 Task: Create a Board called Board0000000037 in Workspace WS0000000013 in Trello with Visibility as Workspace. Create a Board called Board0000000038 in Workspace WS0000000013 in Trello with Visibility as Private. Create a Board called Board0000000039 in Workspace WS0000000013 in Trello with Visibility as Public. Create Card Card0000000145 in Board Board0000000037 in Workspace WS0000000013 in Trello. Create Card Card0000000146 in Board Board0000000037 in Workspace WS0000000013 in Trello
Action: Mouse moved to (596, 63)
Screenshot: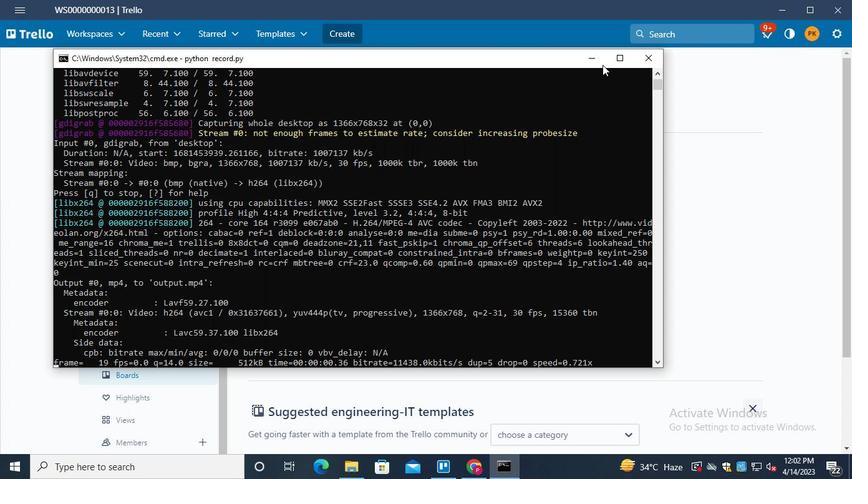 
Action: Mouse pressed left at (596, 63)
Screenshot: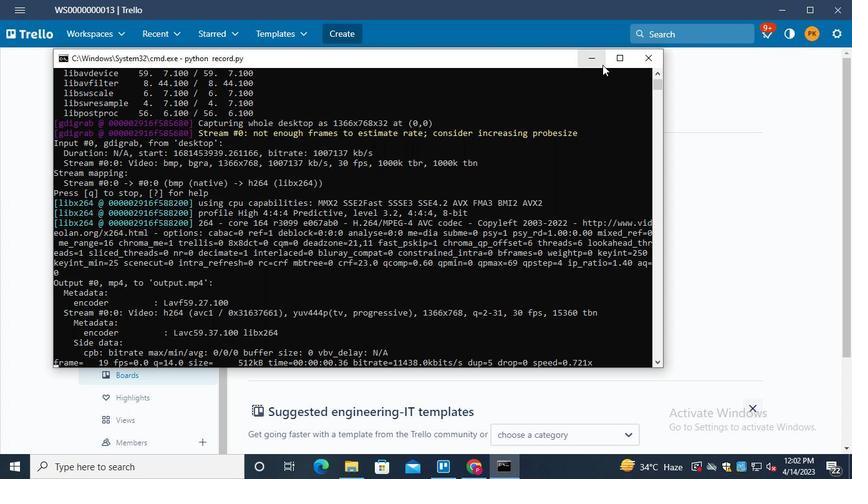 
Action: Mouse moved to (337, 38)
Screenshot: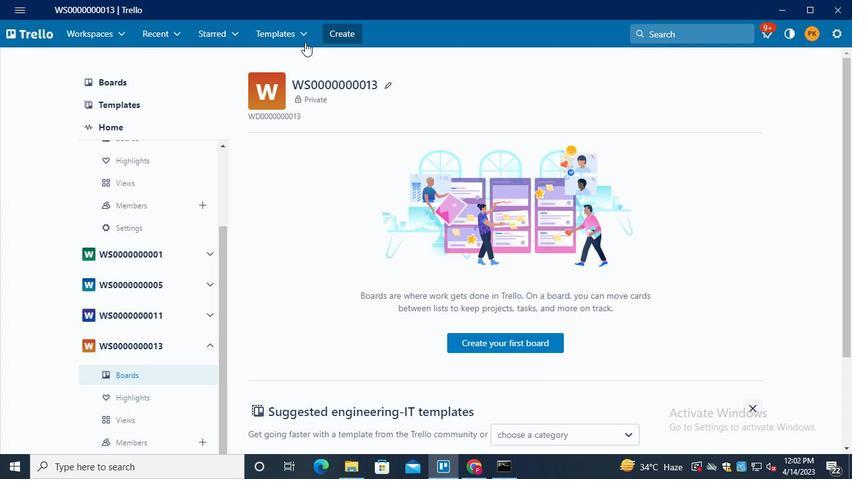 
Action: Mouse pressed left at (337, 38)
Screenshot: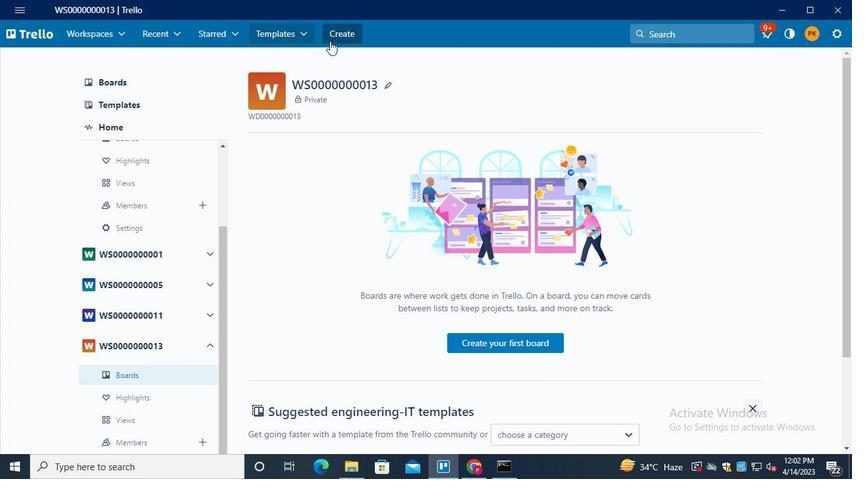 
Action: Mouse moved to (344, 81)
Screenshot: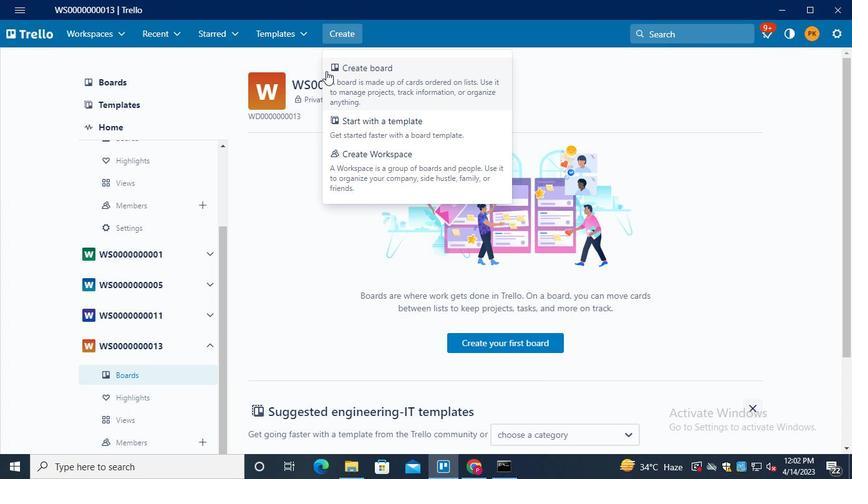 
Action: Mouse pressed left at (344, 81)
Screenshot: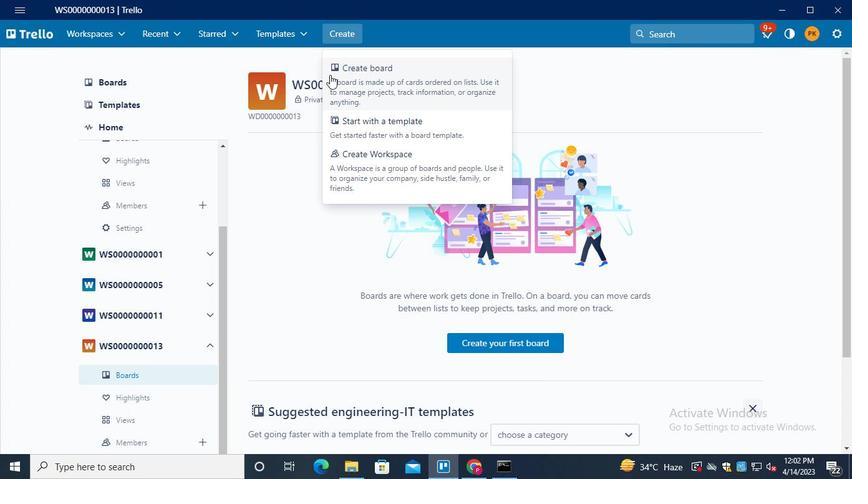 
Action: Mouse moved to (353, 273)
Screenshot: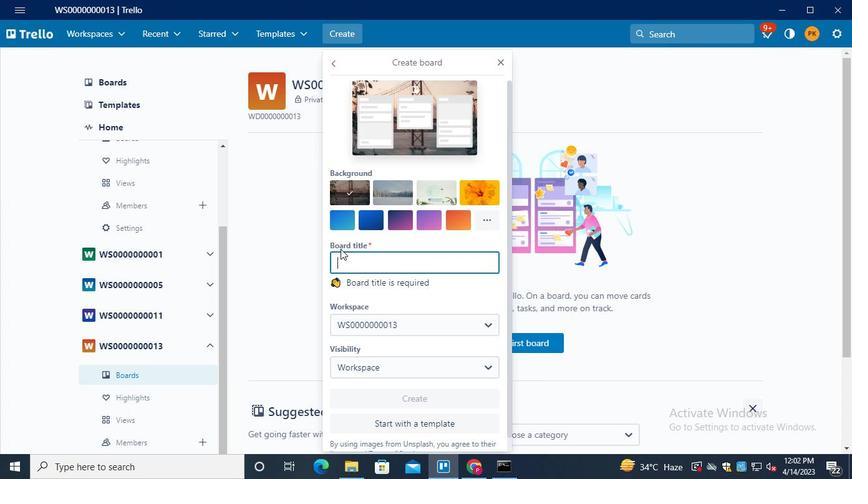
Action: Keyboard Key.shift
Screenshot: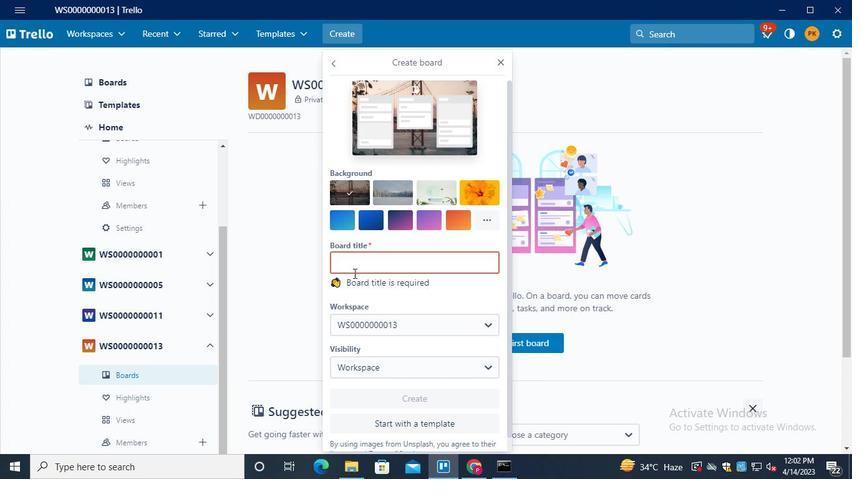 
Action: Keyboard Key.shift
Screenshot: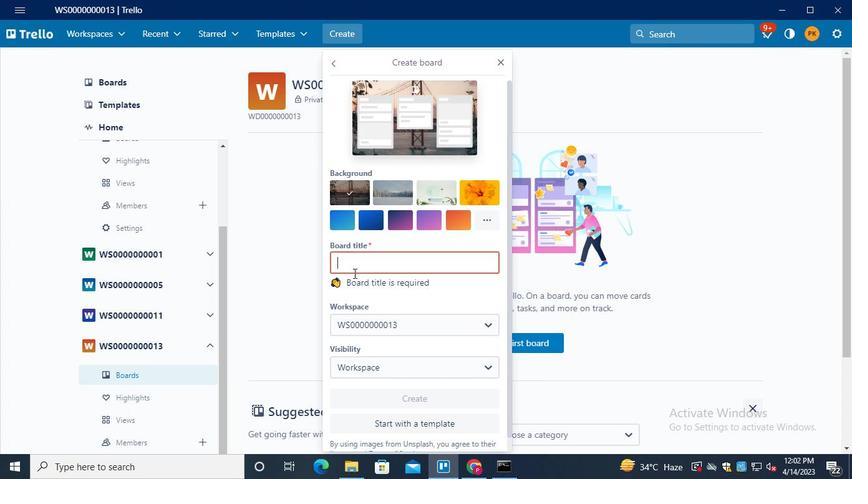 
Action: Keyboard Key.shift
Screenshot: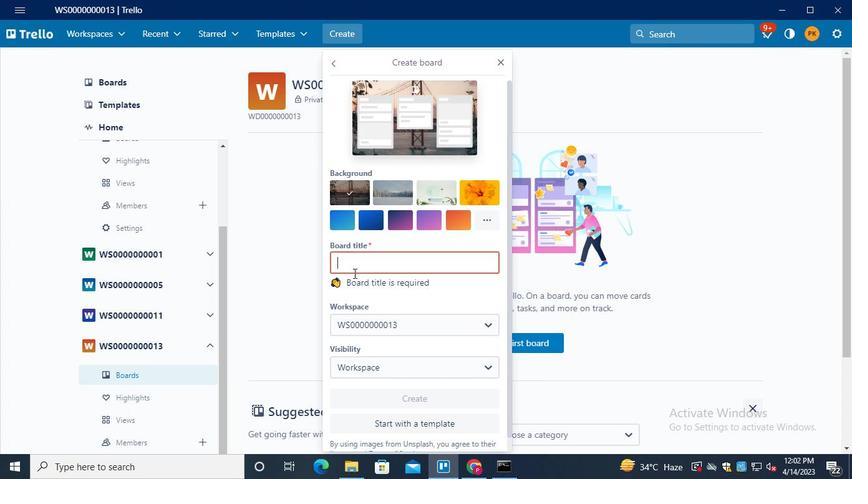 
Action: Keyboard W
Screenshot: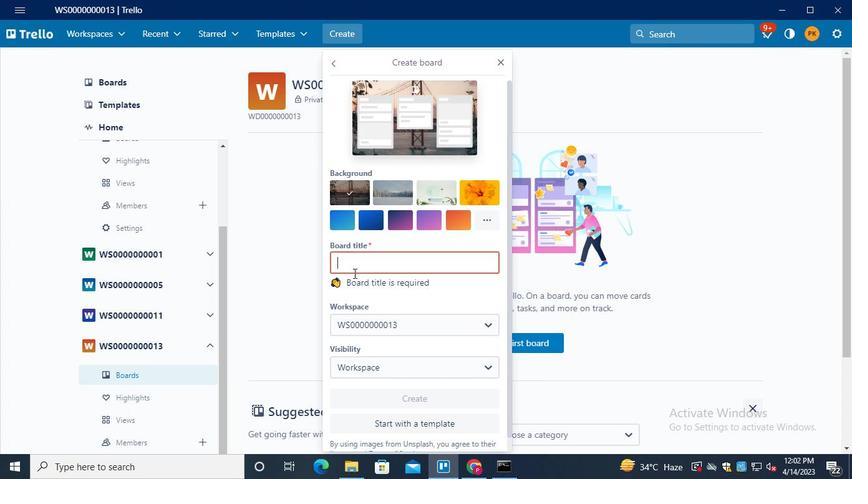 
Action: Keyboard S
Screenshot: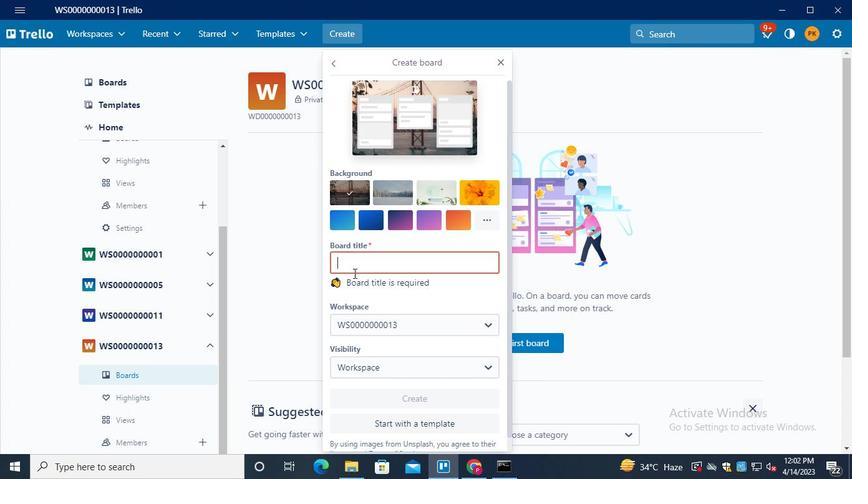 
Action: Keyboard <96>
Screenshot: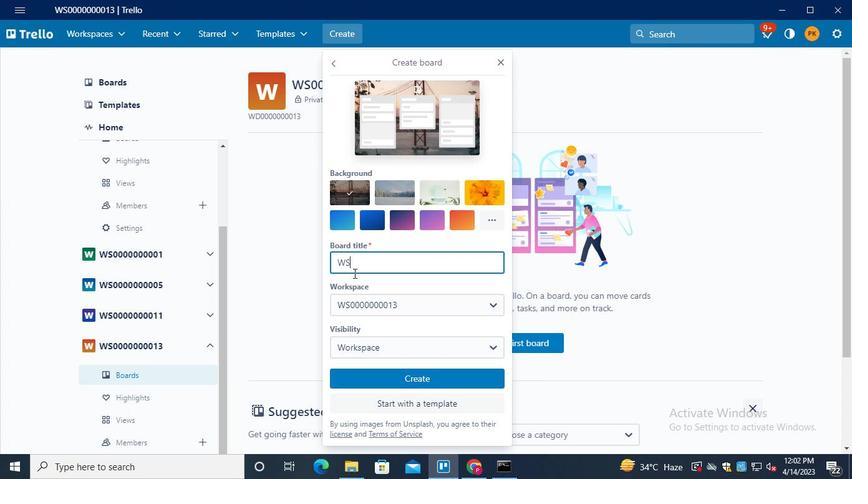 
Action: Keyboard <96>
Screenshot: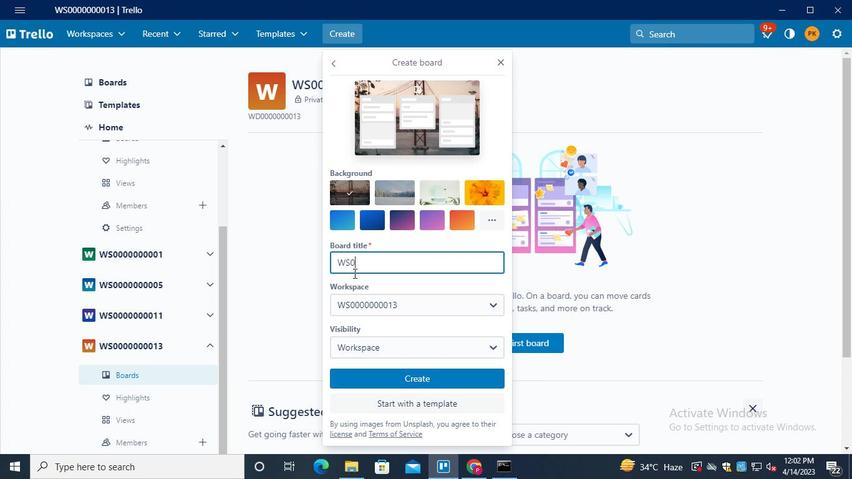 
Action: Keyboard <96>
Screenshot: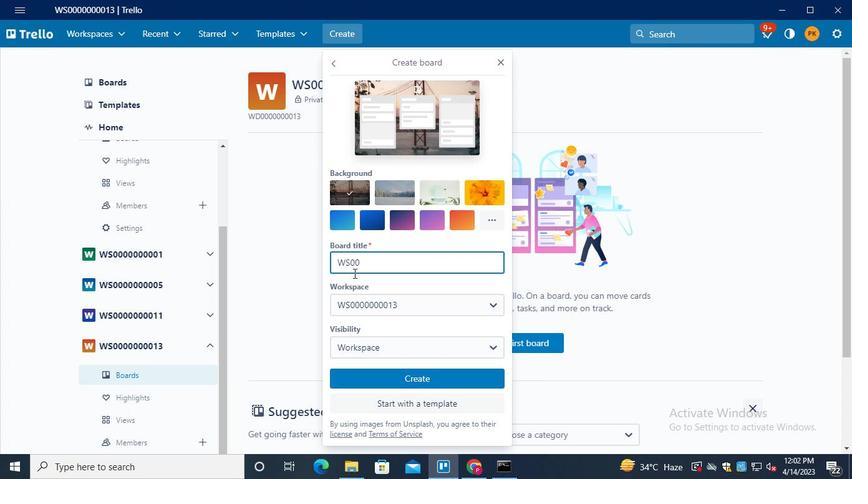 
Action: Keyboard <96>
Screenshot: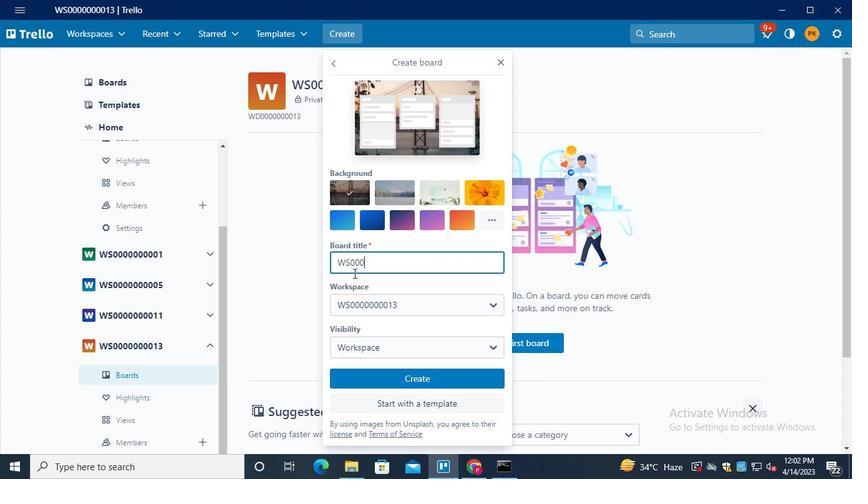 
Action: Keyboard <96>
Screenshot: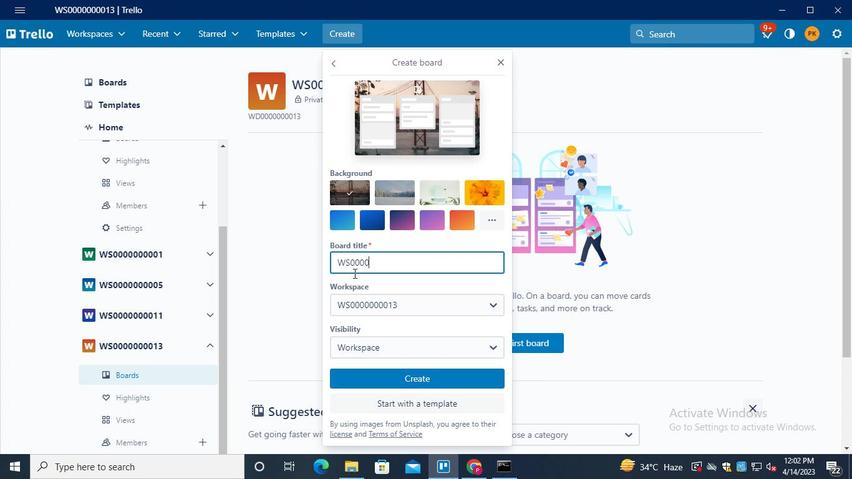 
Action: Keyboard <96>
Screenshot: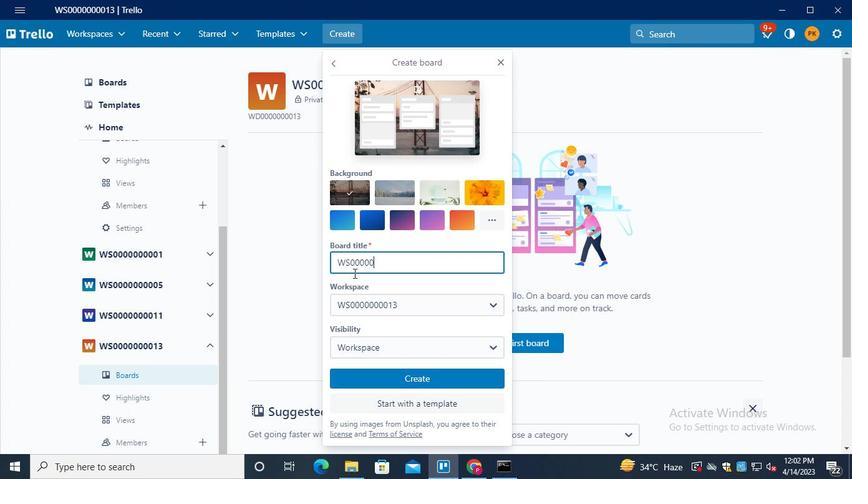 
Action: Keyboard <96>
Screenshot: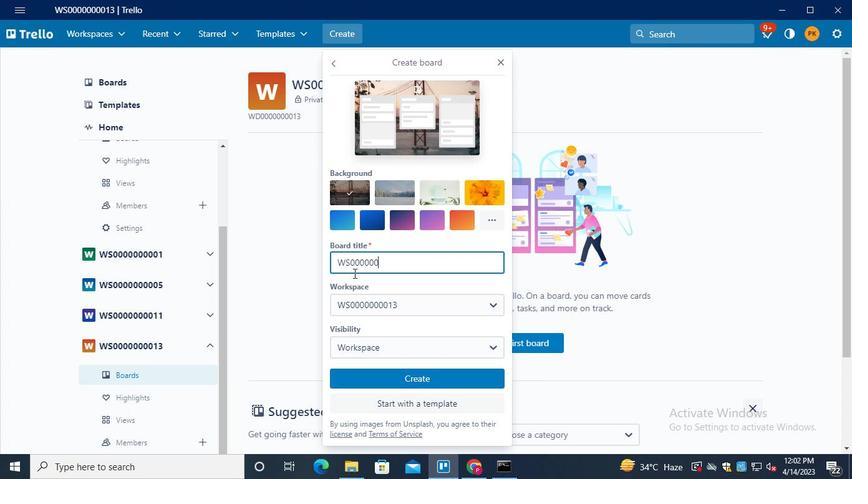 
Action: Keyboard <96>
Screenshot: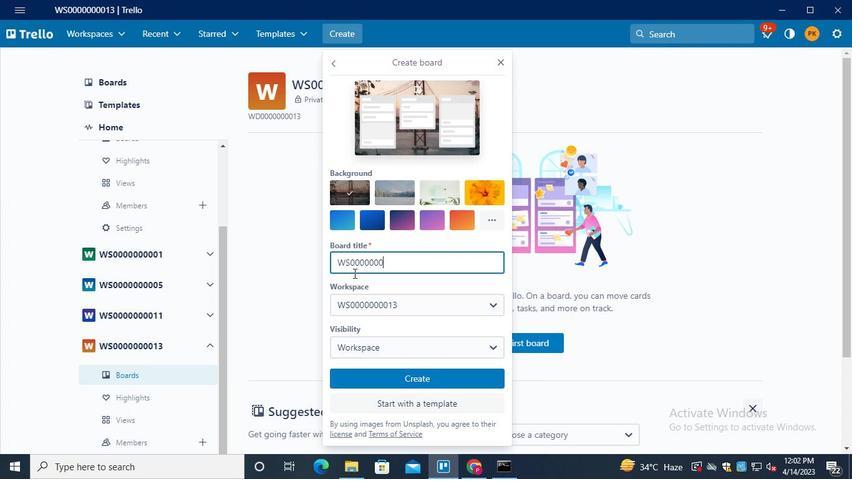 
Action: Keyboard <99>
Screenshot: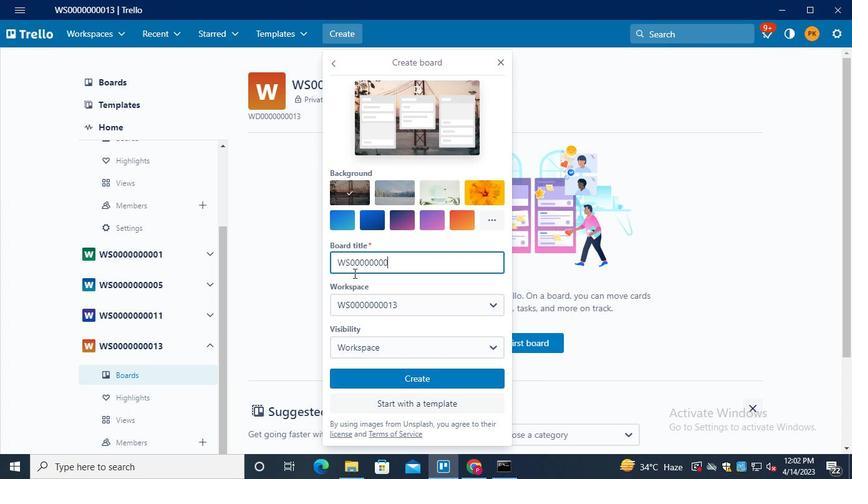 
Action: Keyboard <103>
Screenshot: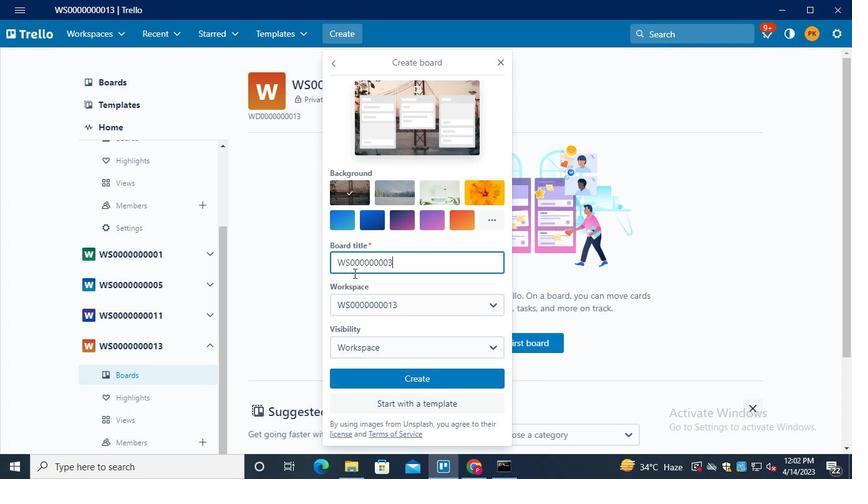 
Action: Mouse moved to (392, 373)
Screenshot: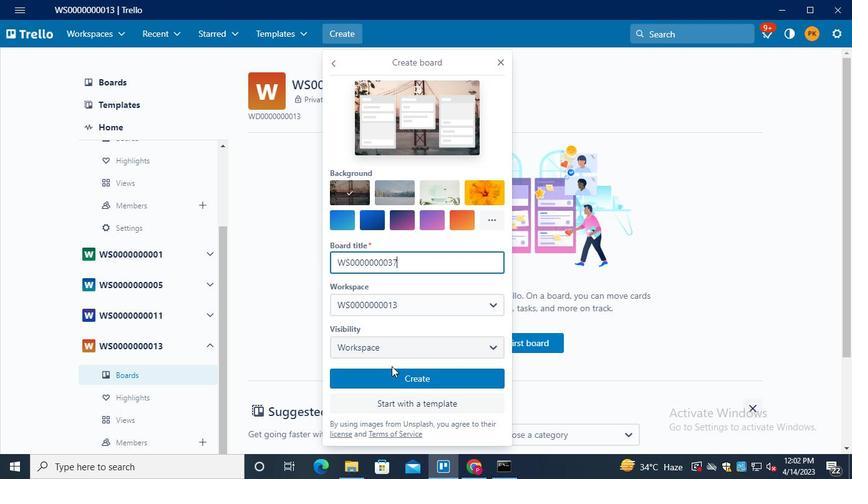 
Action: Mouse pressed left at (392, 373)
Screenshot: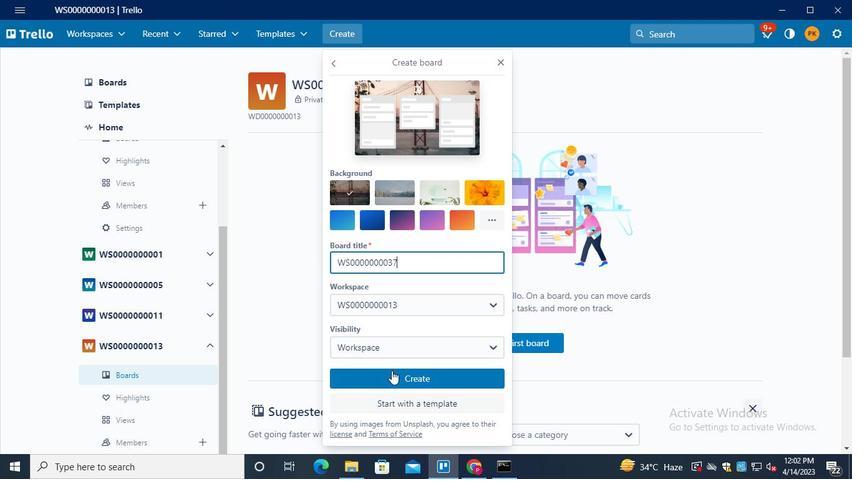 
Action: Mouse moved to (342, 36)
Screenshot: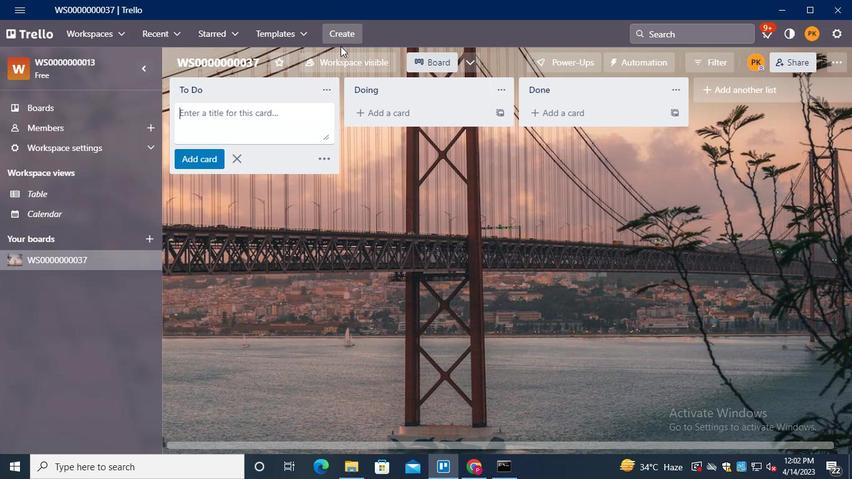 
Action: Mouse pressed left at (342, 36)
Screenshot: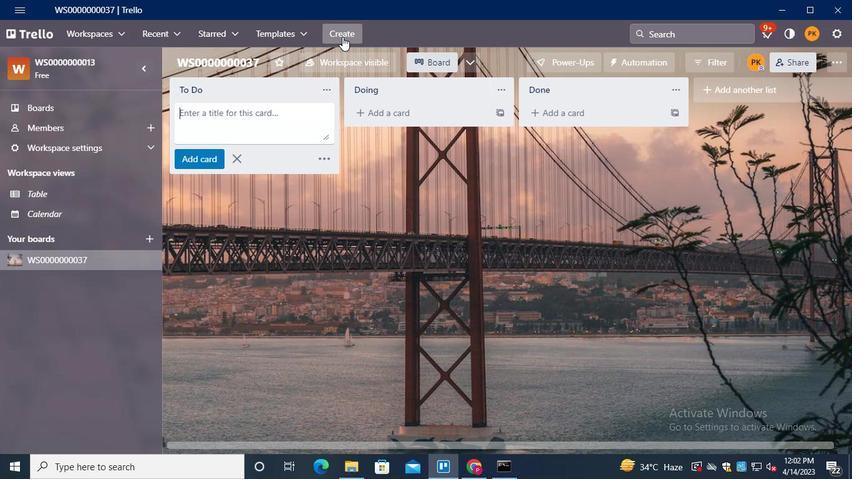 
Action: Mouse moved to (374, 88)
Screenshot: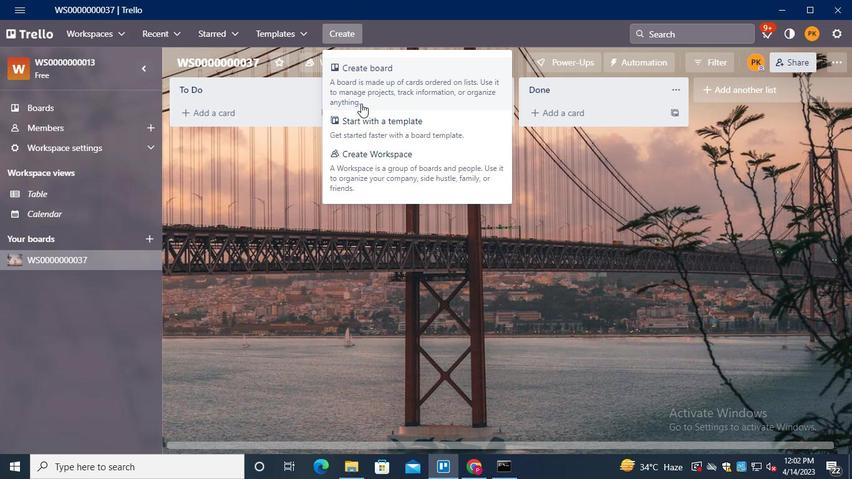 
Action: Mouse pressed left at (374, 88)
Screenshot: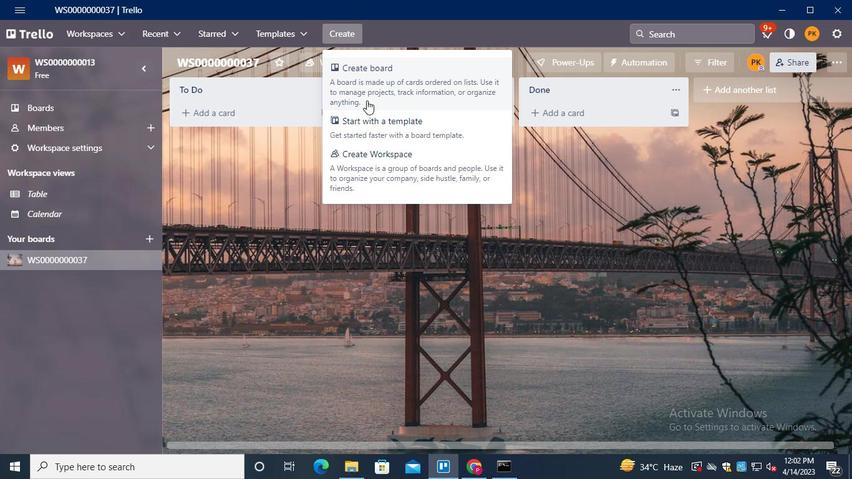 
Action: Mouse moved to (361, 267)
Screenshot: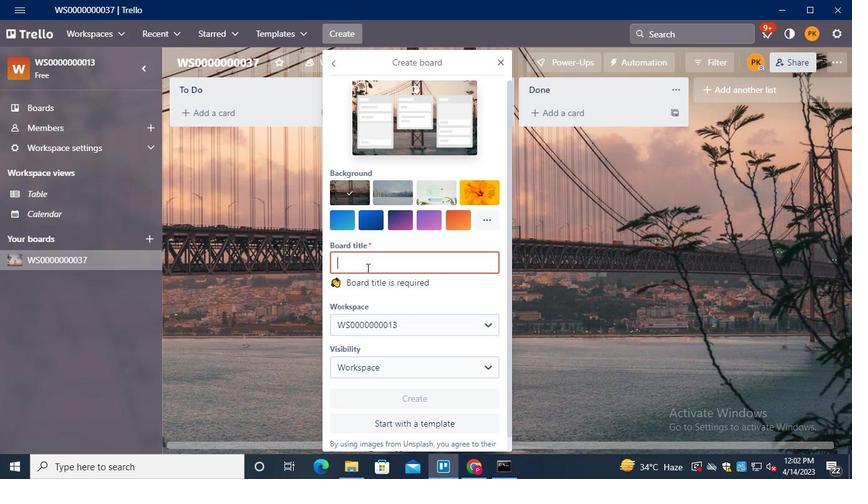 
Action: Keyboard Key.shift
Screenshot: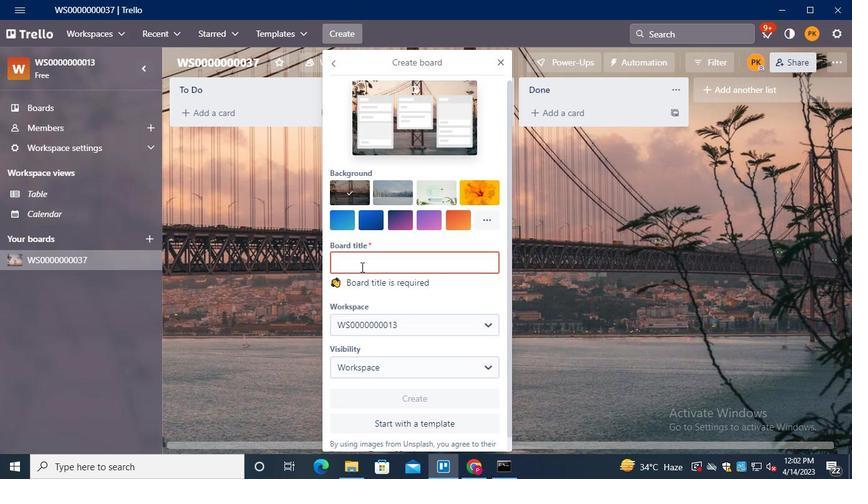 
Action: Keyboard Key.shift
Screenshot: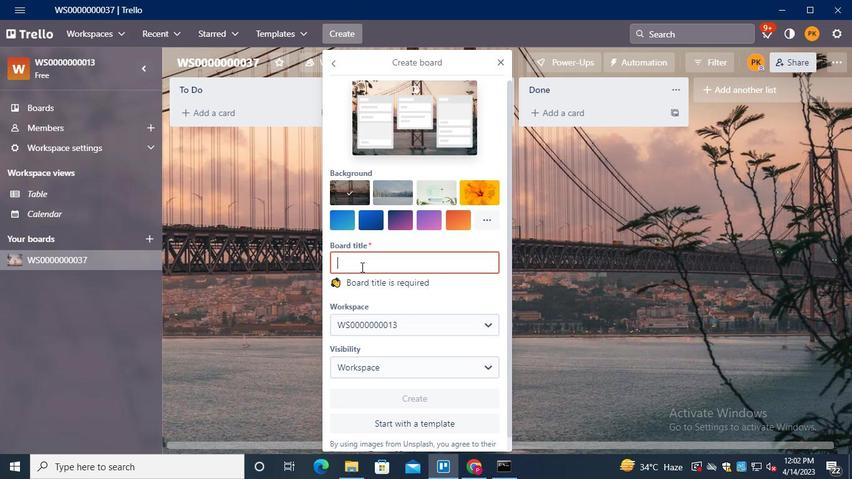 
Action: Keyboard W
Screenshot: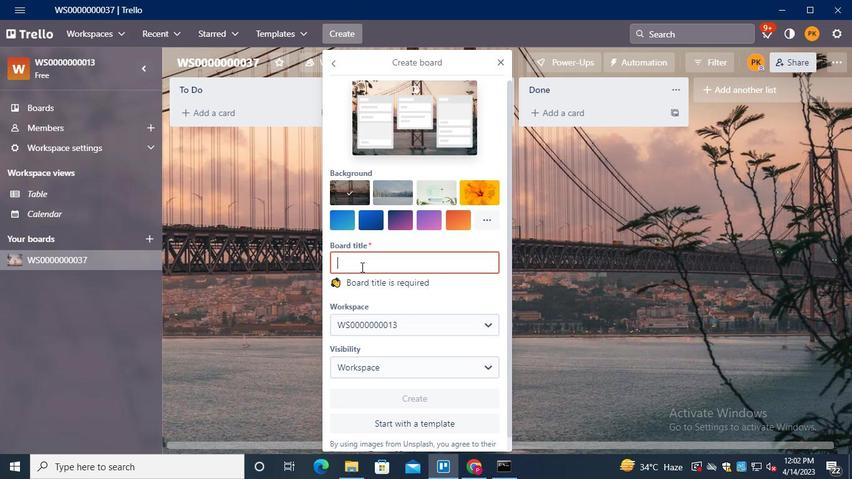 
Action: Keyboard S
Screenshot: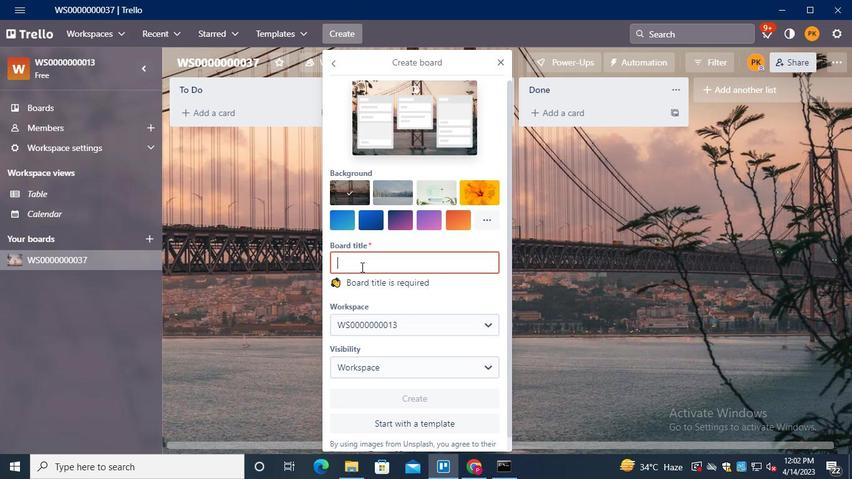 
Action: Keyboard <96>
Screenshot: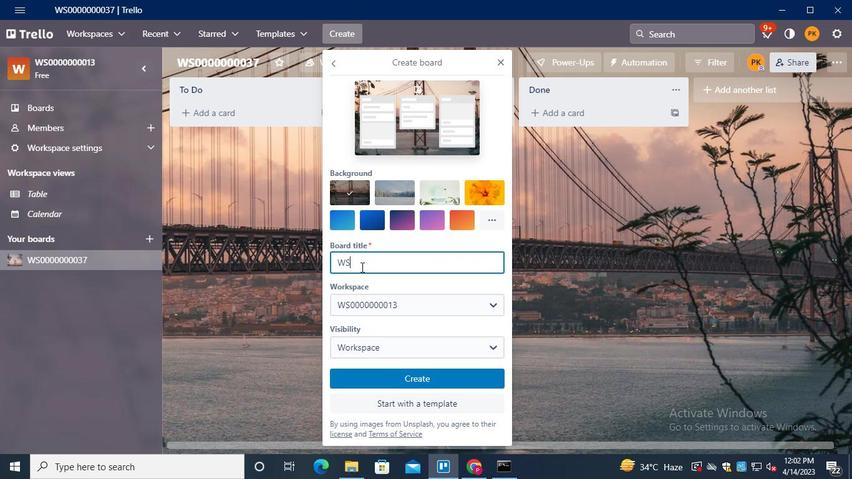 
Action: Keyboard <96>
Screenshot: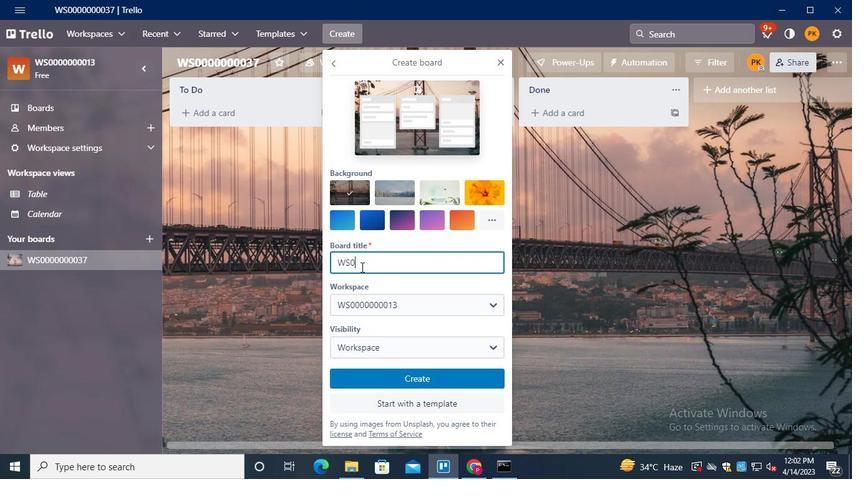 
Action: Keyboard <96>
Screenshot: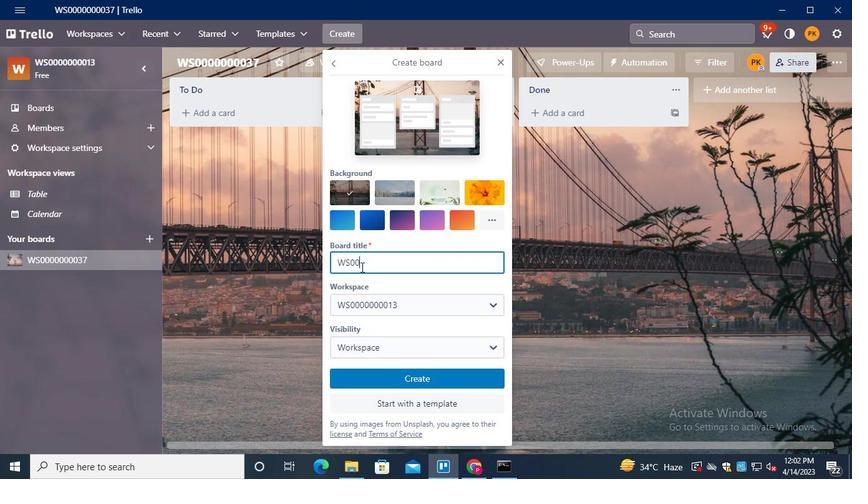 
Action: Keyboard <96>
Screenshot: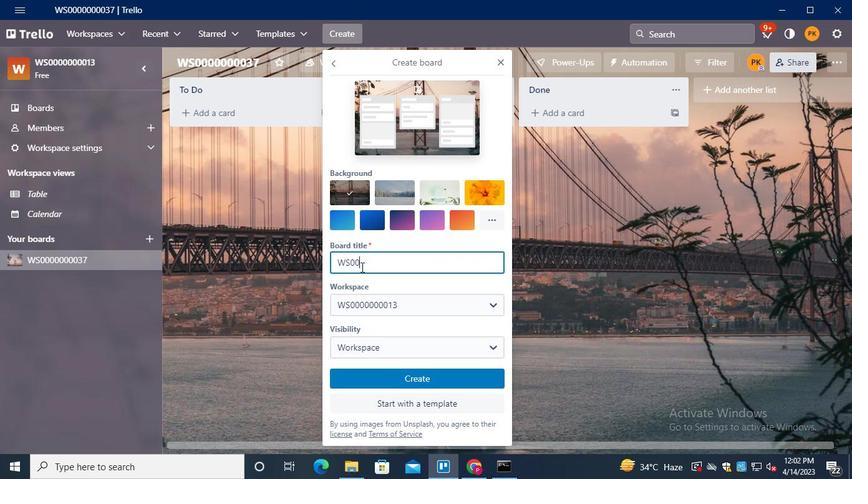 
Action: Keyboard <96>
Screenshot: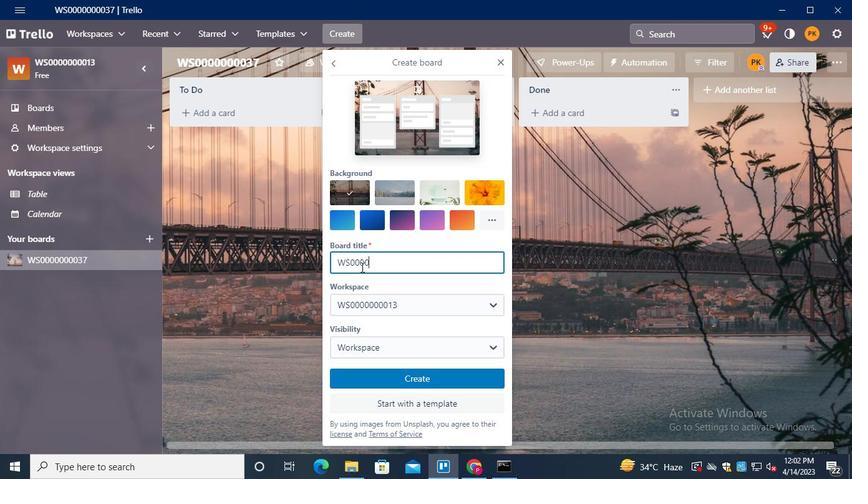 
Action: Keyboard <96>
Screenshot: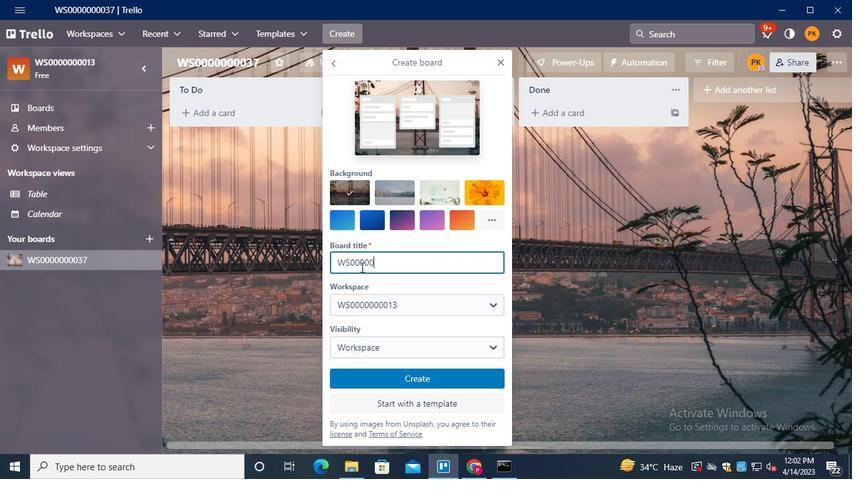 
Action: Keyboard <96>
Screenshot: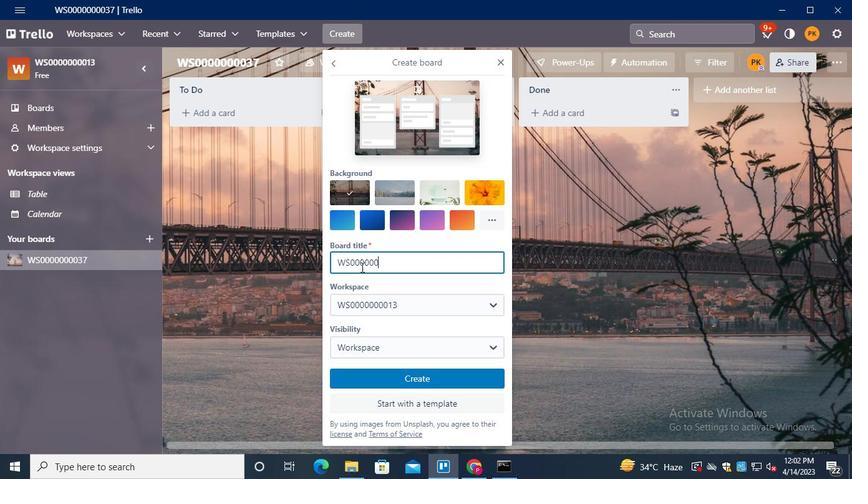 
Action: Keyboard <96>
Screenshot: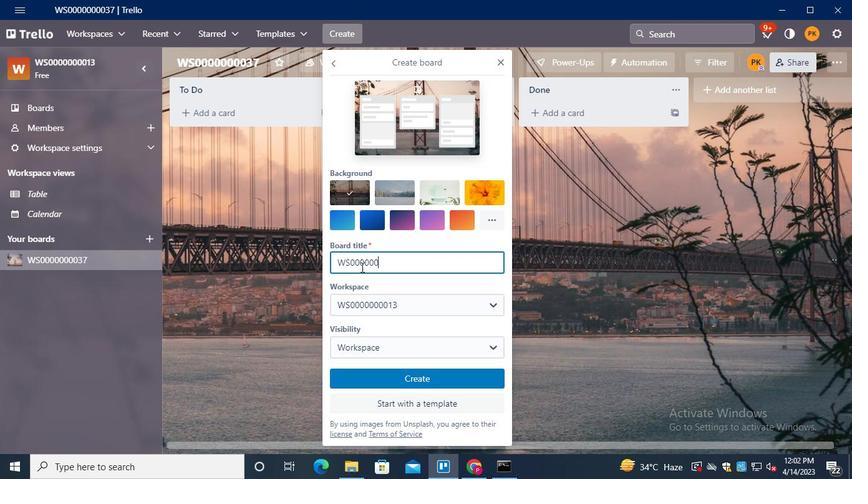 
Action: Keyboard <99>
Screenshot: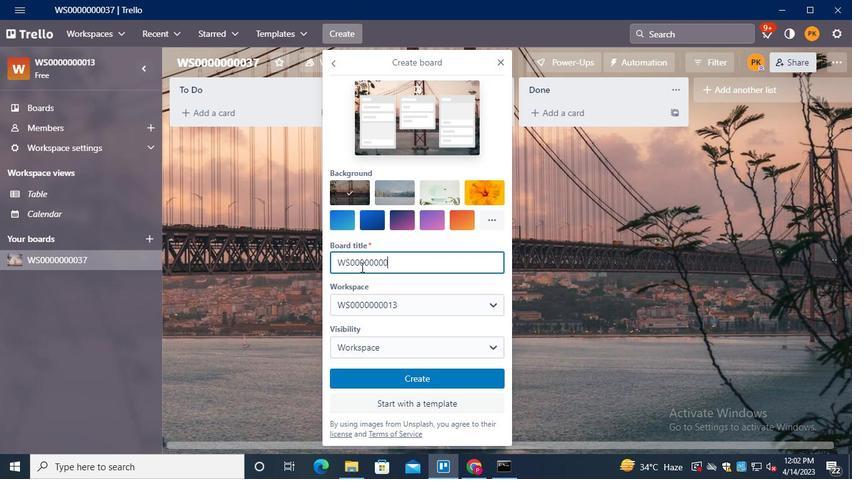 
Action: Keyboard <104>
Screenshot: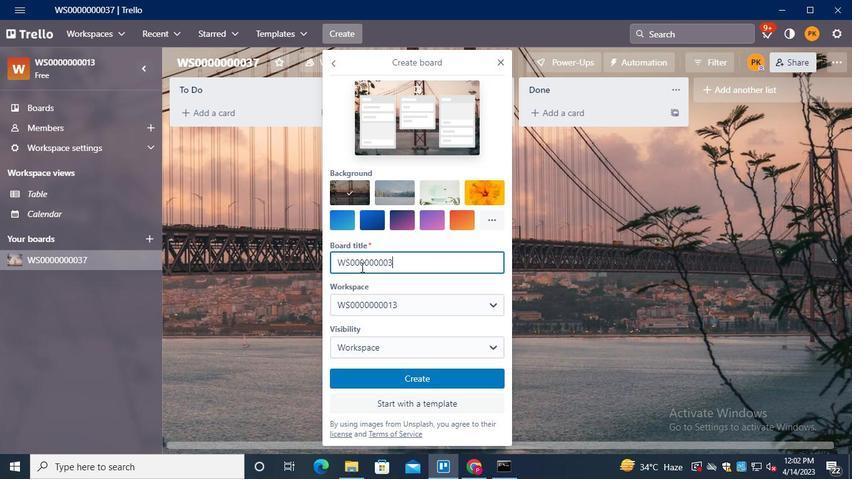 
Action: Mouse moved to (387, 350)
Screenshot: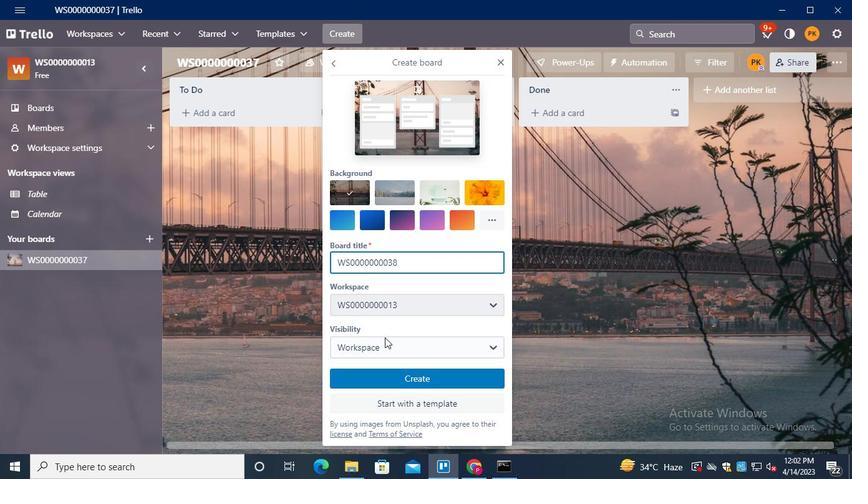 
Action: Mouse pressed left at (387, 350)
Screenshot: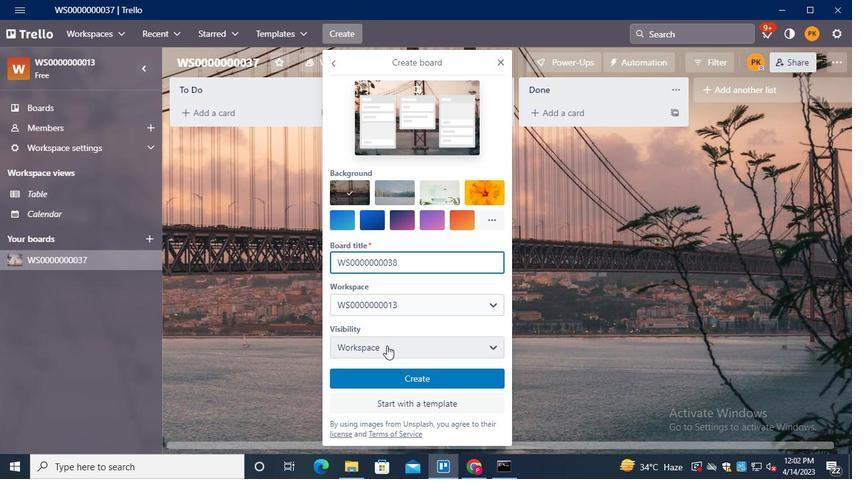 
Action: Mouse moved to (391, 378)
Screenshot: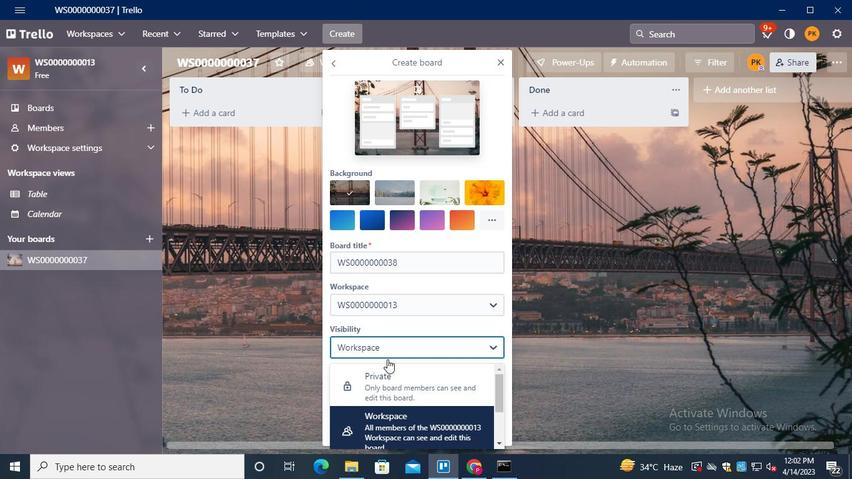 
Action: Mouse pressed left at (391, 378)
Screenshot: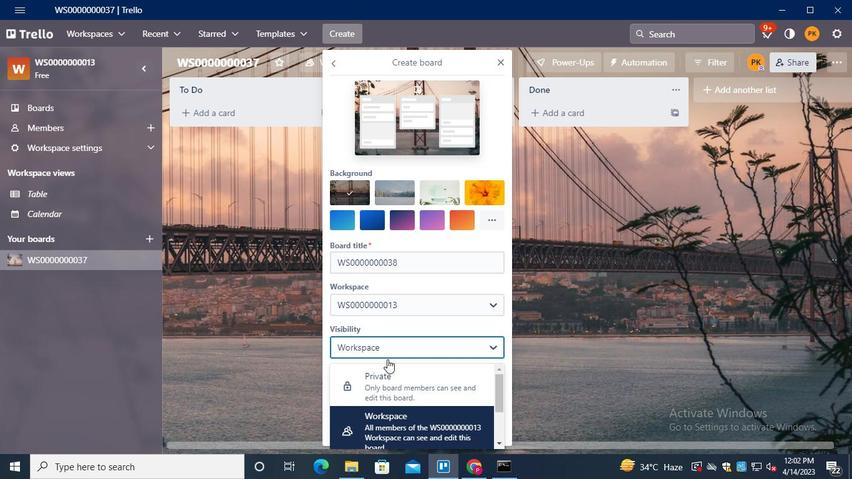
Action: Mouse moved to (413, 378)
Screenshot: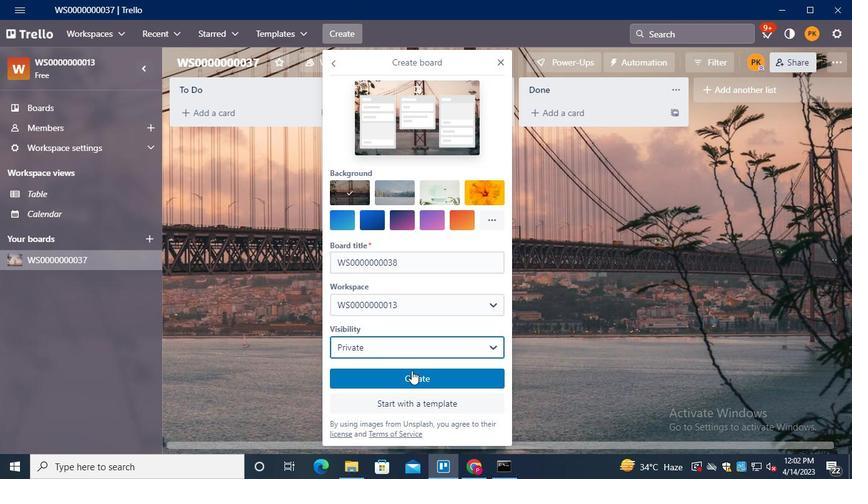 
Action: Mouse pressed left at (413, 378)
Screenshot: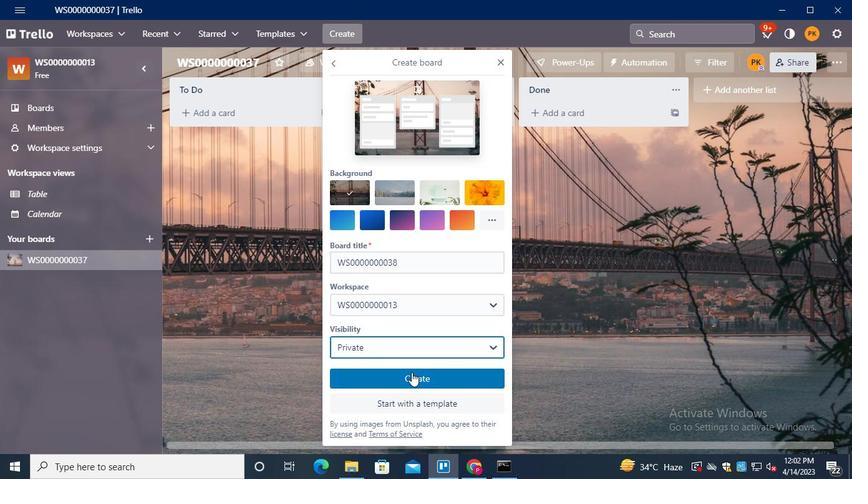 
Action: Mouse moved to (335, 31)
Screenshot: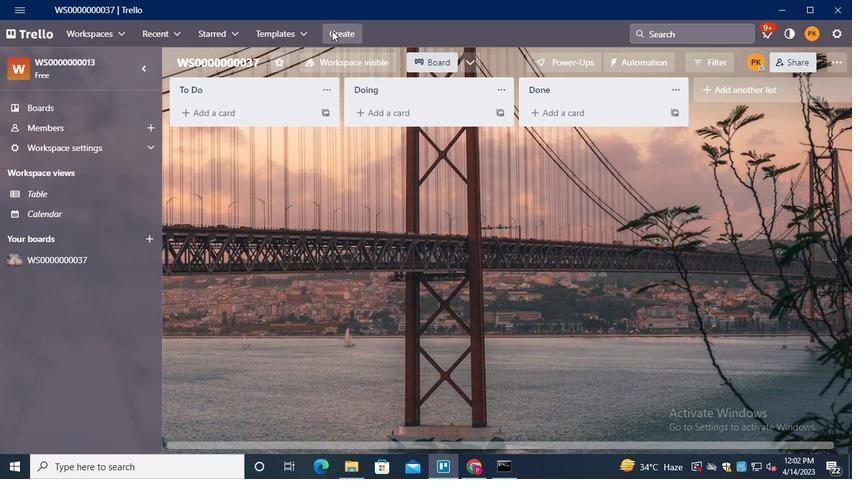 
Action: Mouse pressed left at (335, 31)
Screenshot: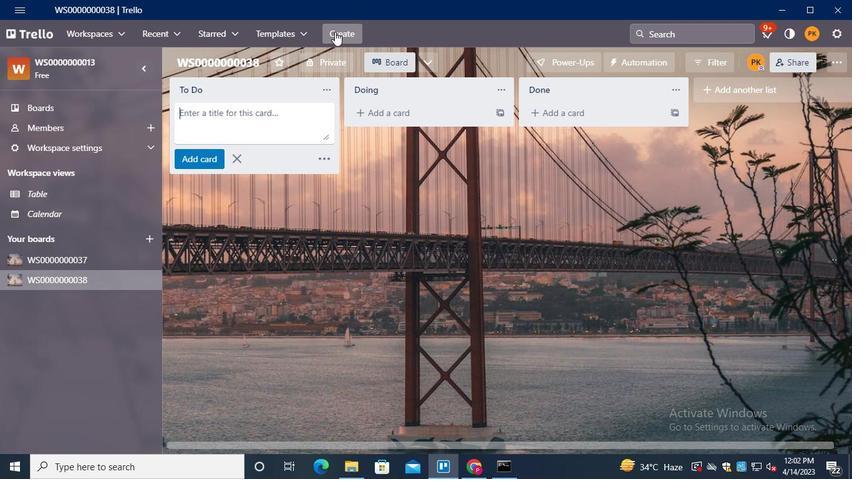 
Action: Mouse moved to (379, 86)
Screenshot: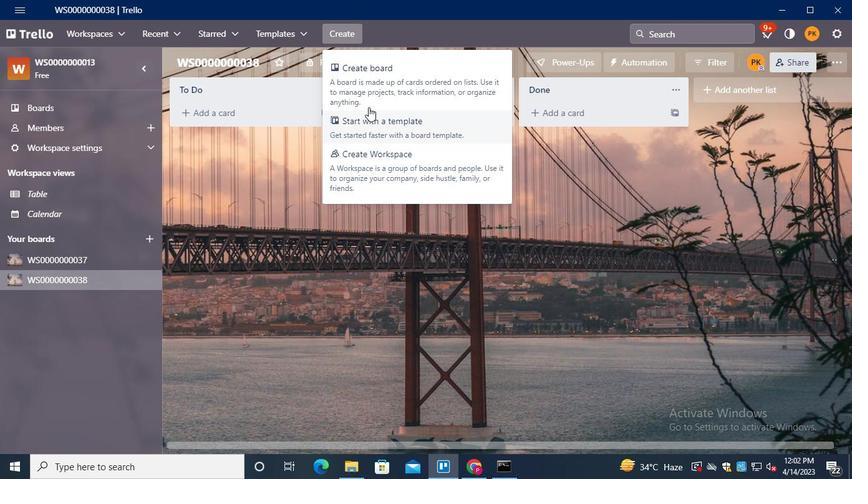 
Action: Mouse pressed left at (379, 86)
Screenshot: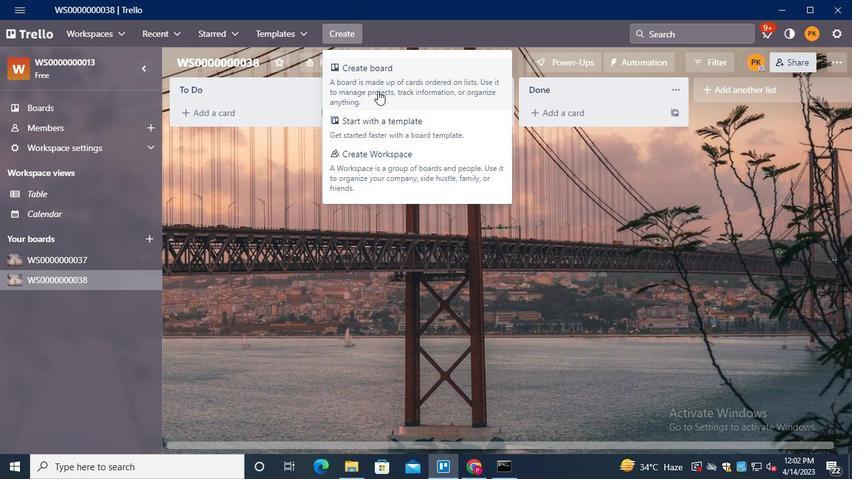 
Action: Mouse moved to (360, 264)
Screenshot: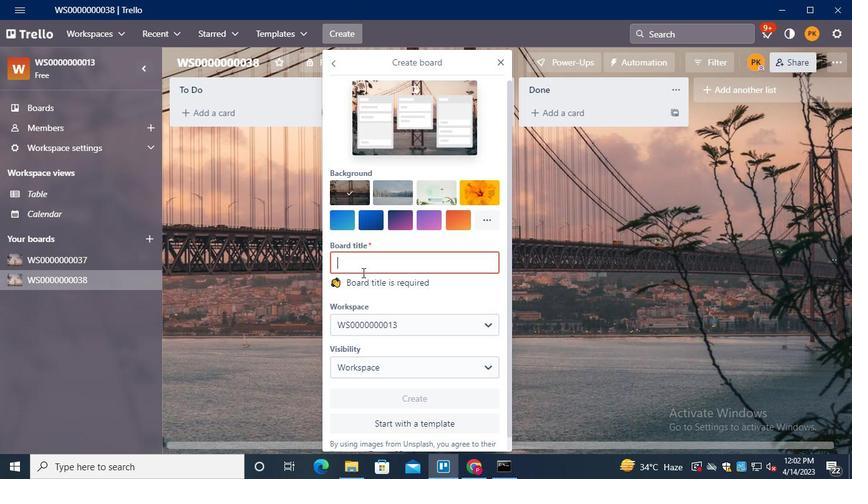 
Action: Keyboard Key.shift
Screenshot: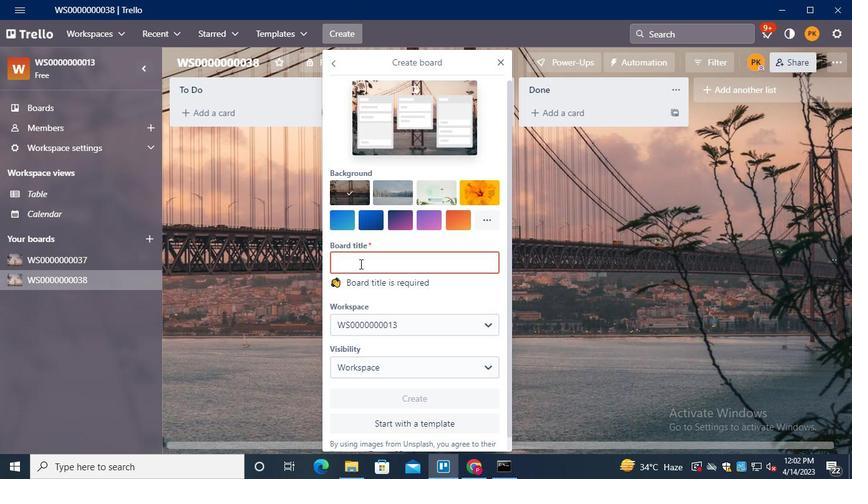 
Action: Keyboard W
Screenshot: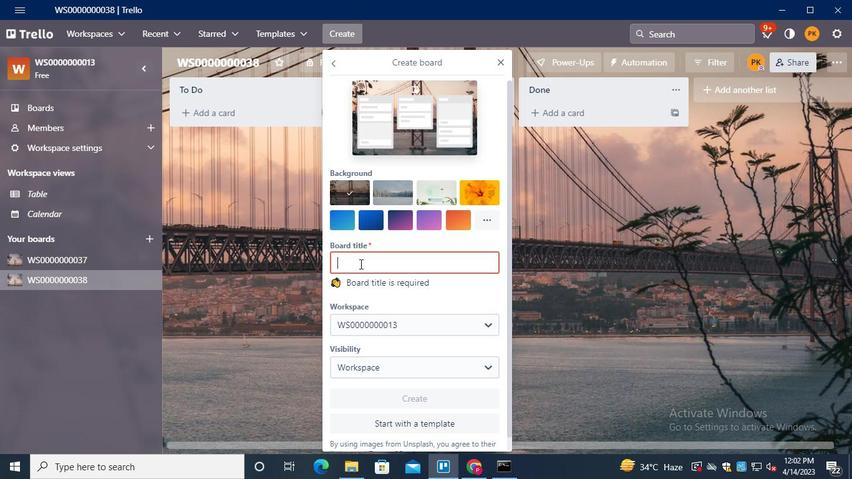 
Action: Keyboard S
Screenshot: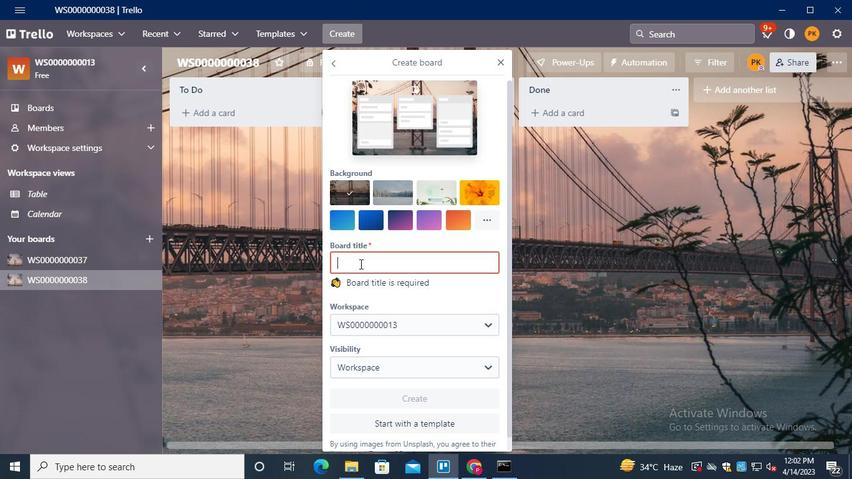 
Action: Keyboard <96>
Screenshot: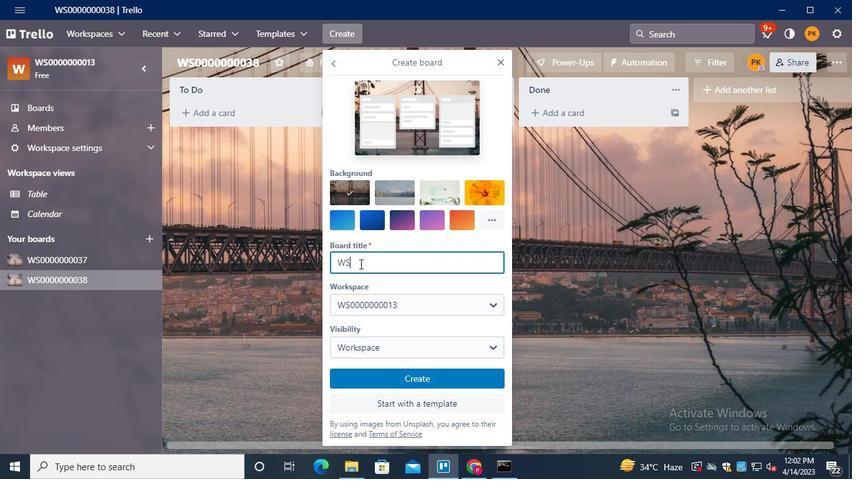 
Action: Keyboard <96>
Screenshot: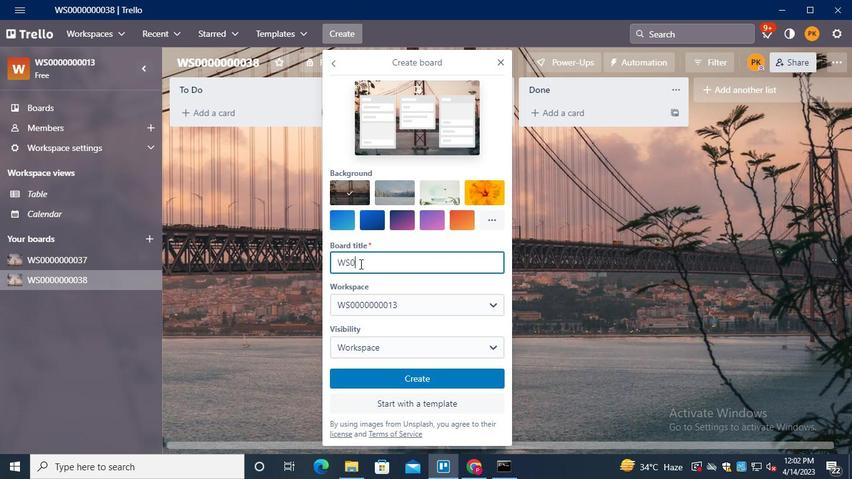 
Action: Keyboard <96>
Screenshot: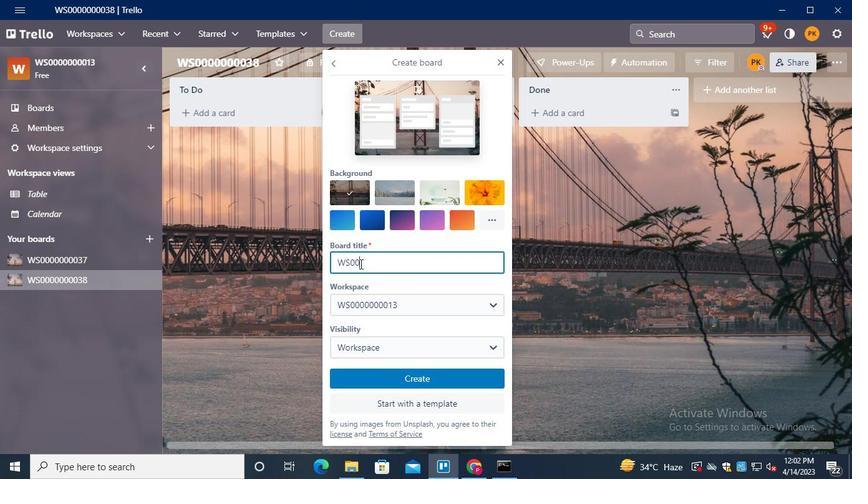 
Action: Keyboard <96>
Screenshot: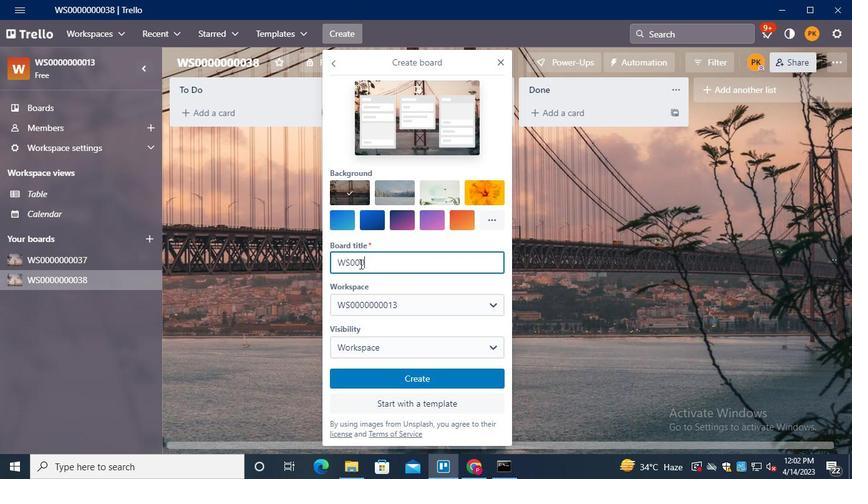 
Action: Keyboard <96>
Screenshot: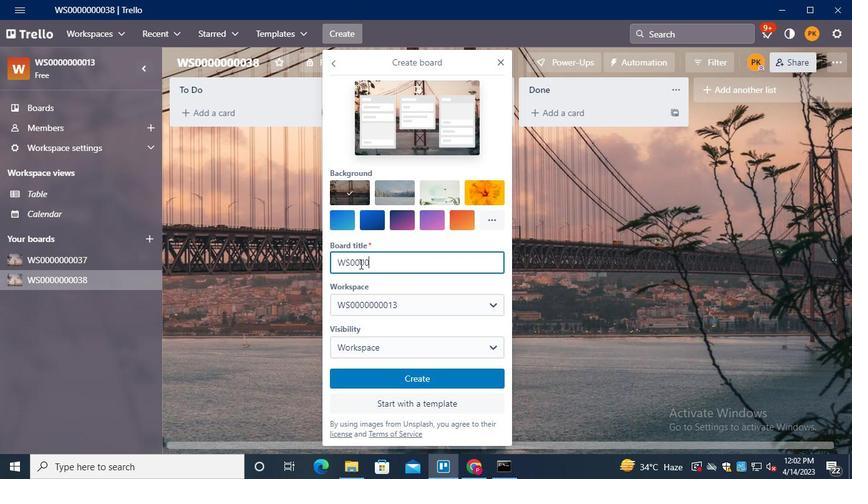 
Action: Keyboard <96>
Screenshot: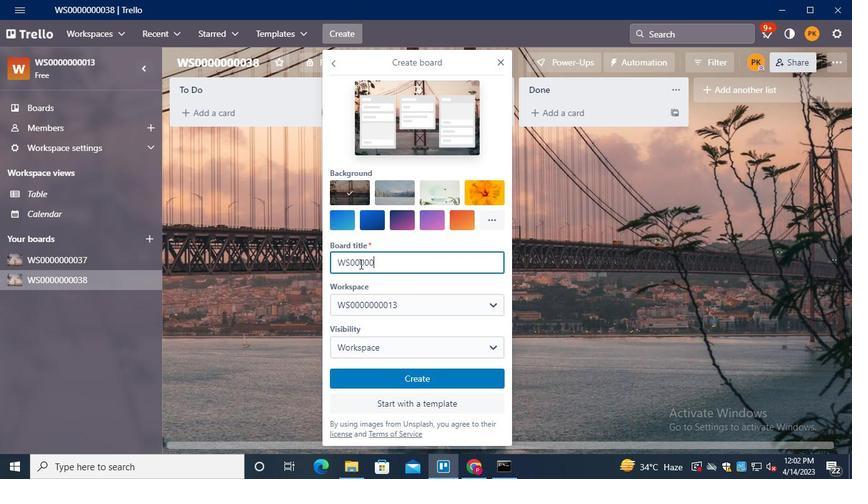
Action: Keyboard <96>
Screenshot: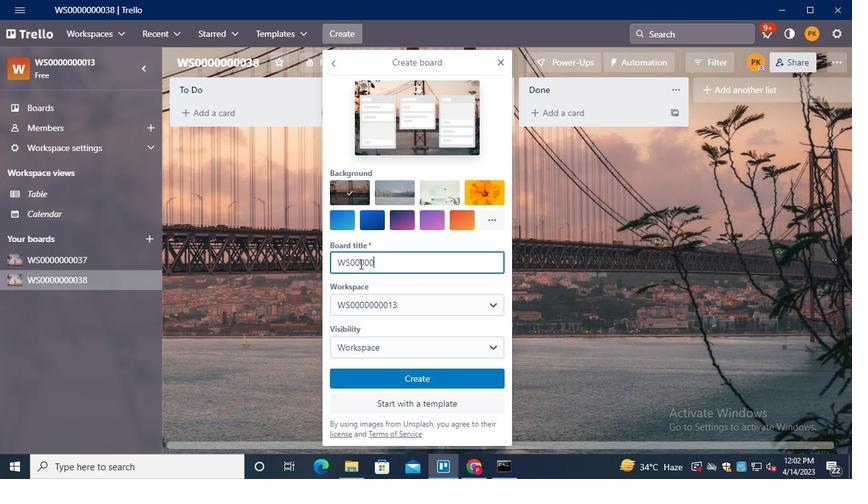
Action: Keyboard <96>
Screenshot: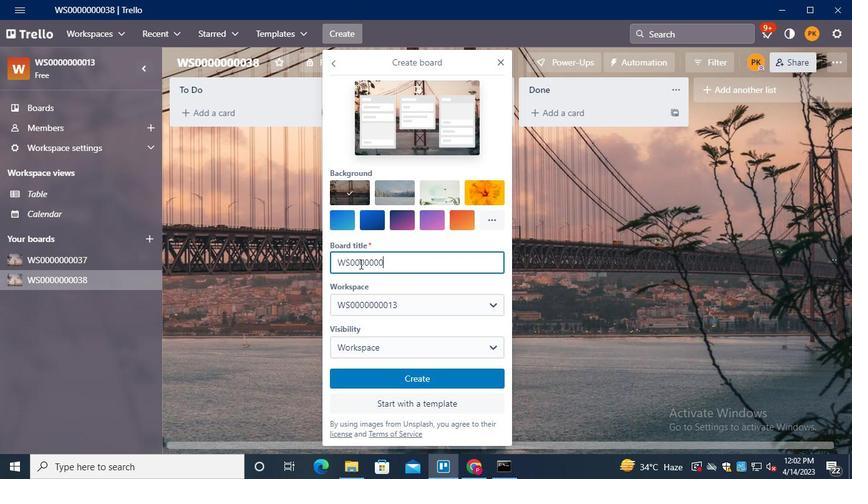 
Action: Keyboard <99>
Screenshot: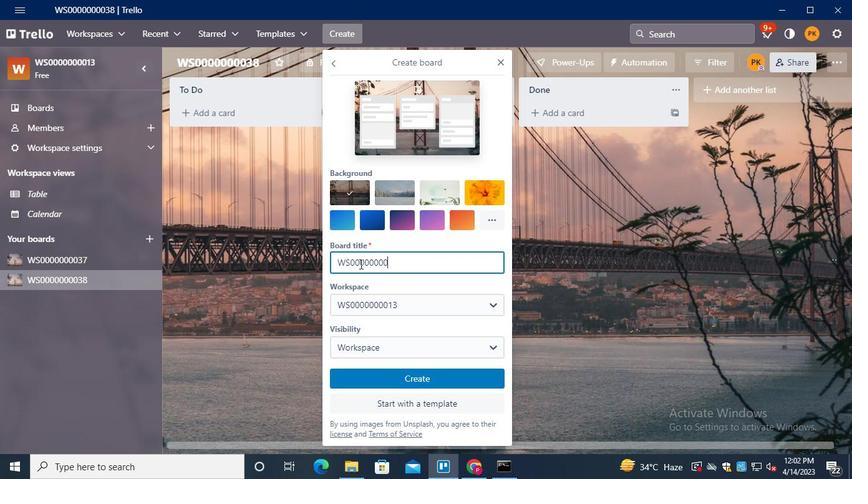
Action: Keyboard <105>
Screenshot: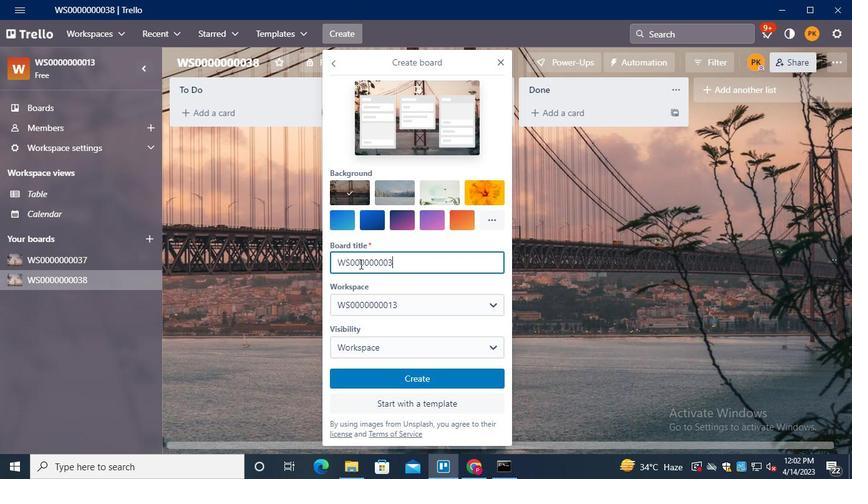 
Action: Mouse moved to (402, 345)
Screenshot: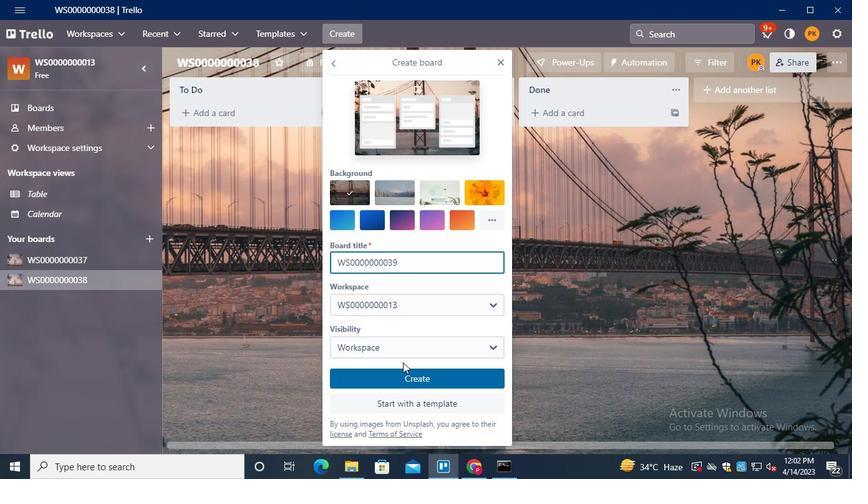 
Action: Mouse pressed left at (402, 345)
Screenshot: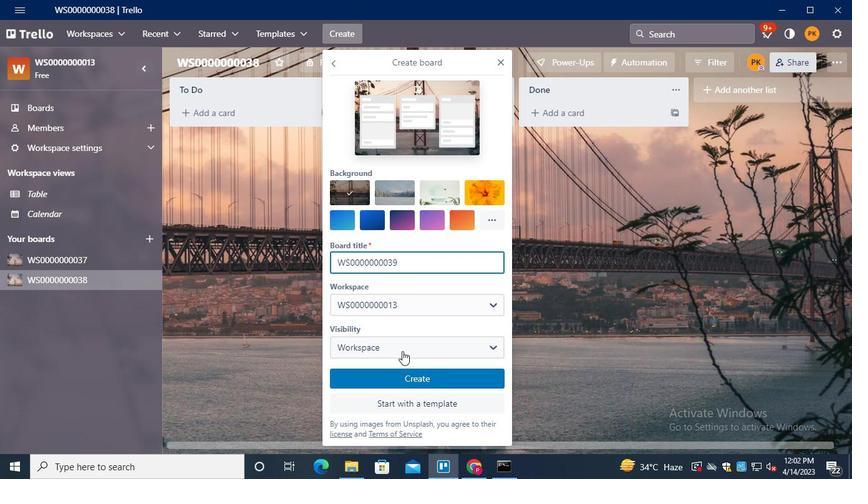 
Action: Mouse moved to (393, 409)
Screenshot: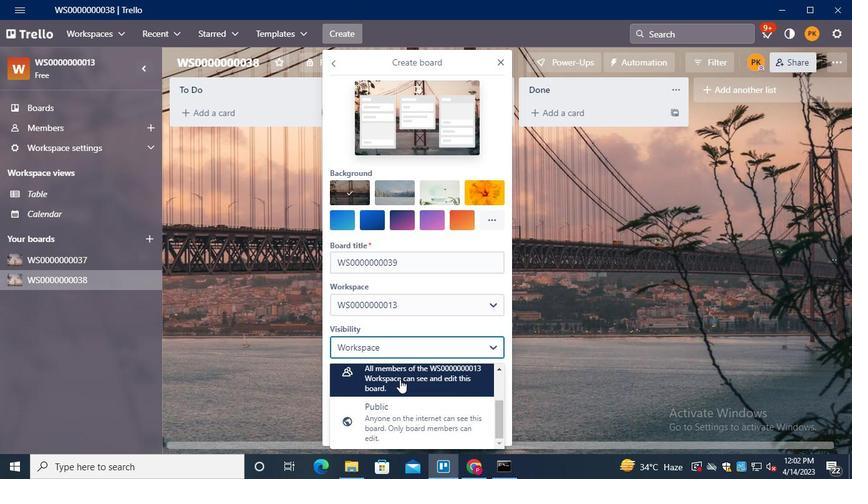 
Action: Mouse pressed left at (393, 409)
Screenshot: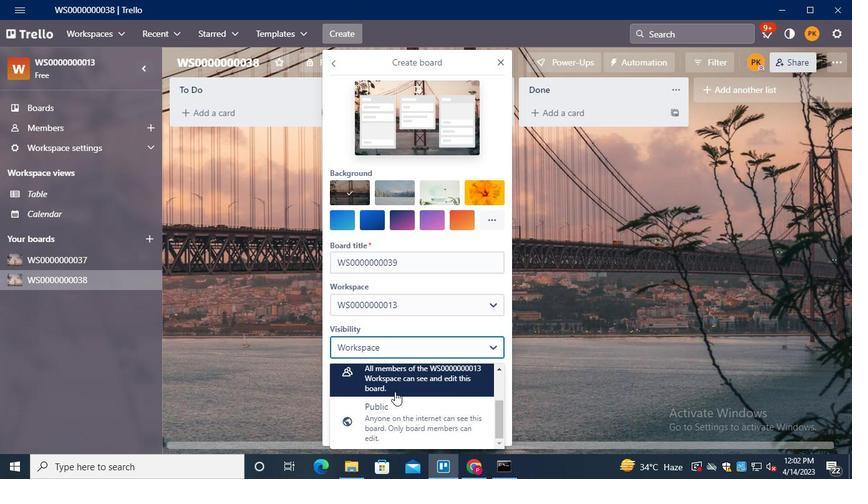 
Action: Mouse moved to (459, 430)
Screenshot: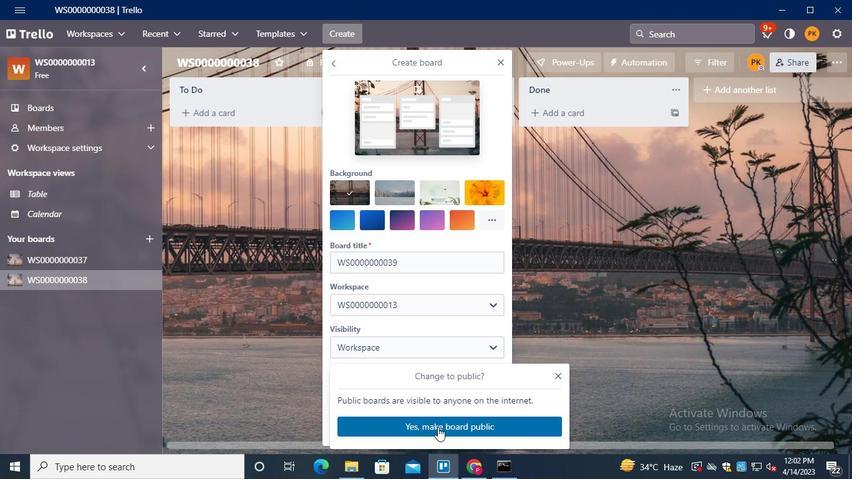 
Action: Mouse pressed left at (459, 430)
Screenshot: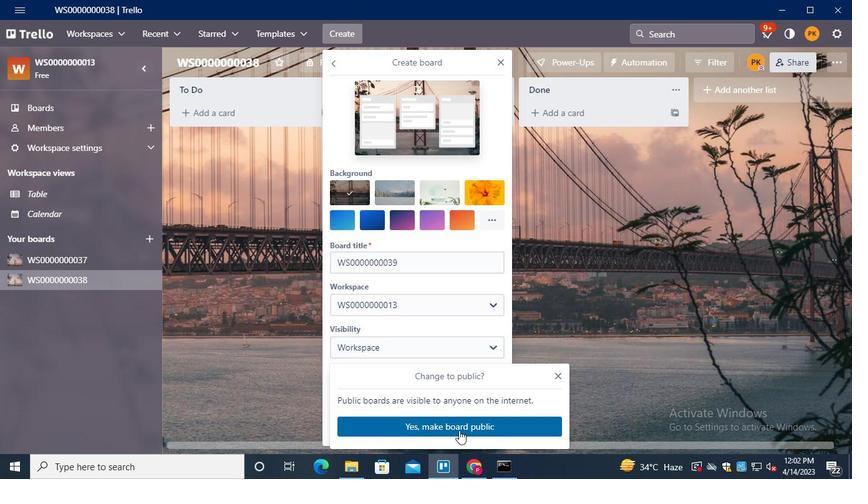 
Action: Mouse moved to (423, 380)
Screenshot: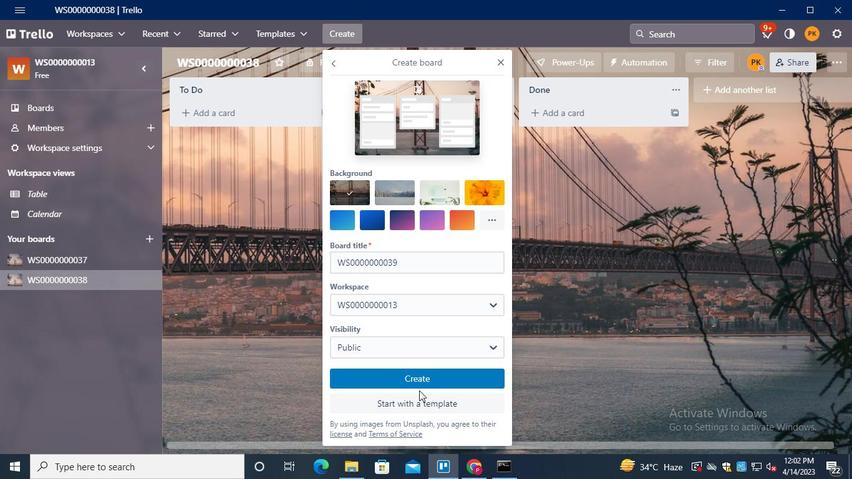 
Action: Mouse pressed left at (423, 380)
Screenshot: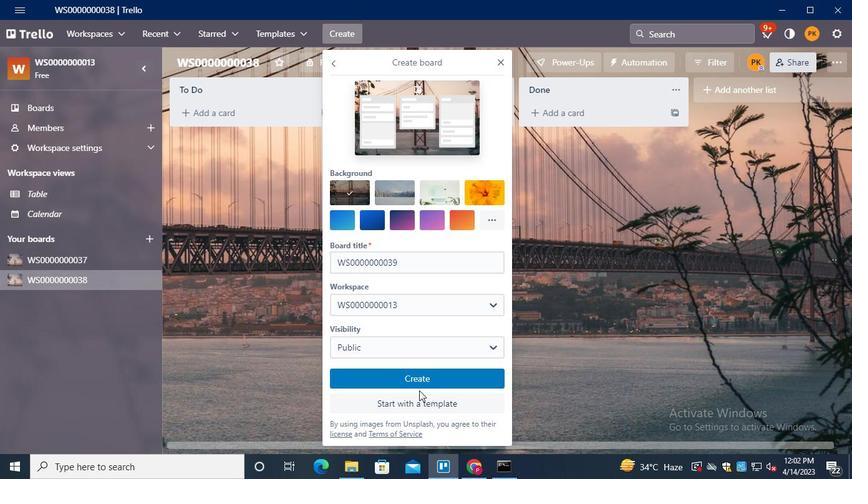 
Action: Mouse moved to (72, 262)
Screenshot: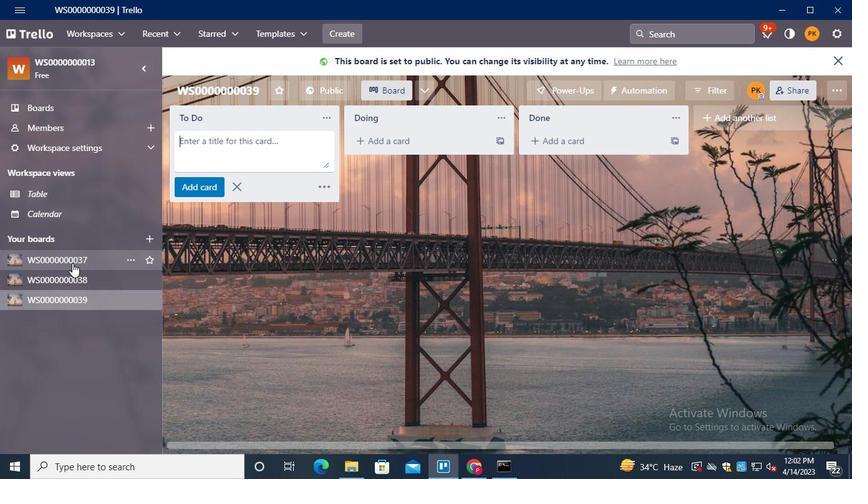 
Action: Mouse pressed left at (72, 262)
Screenshot: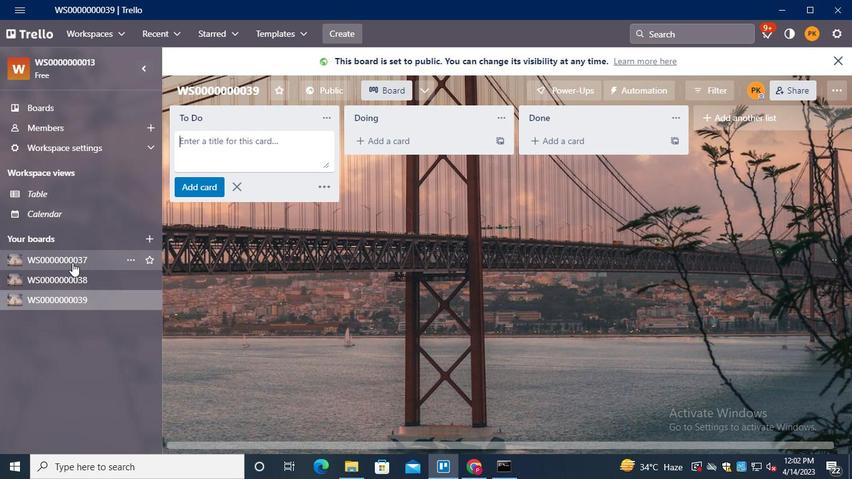 
Action: Mouse moved to (225, 112)
Screenshot: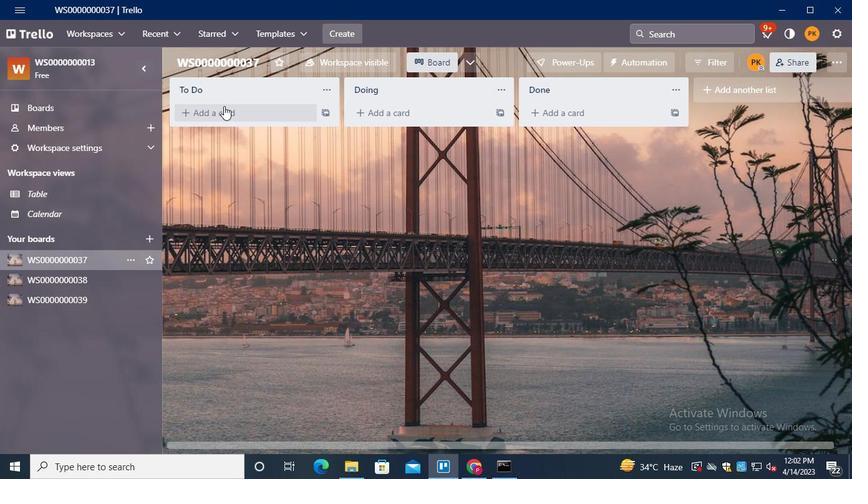 
Action: Mouse pressed left at (225, 112)
Screenshot: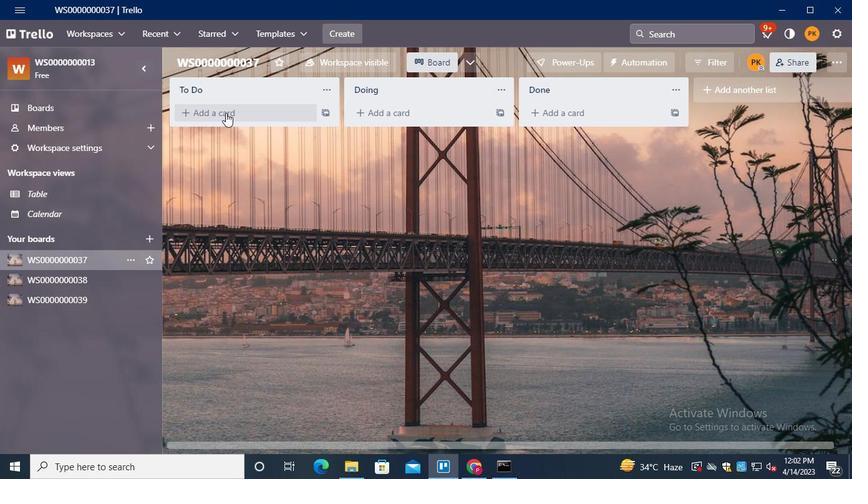 
Action: Mouse moved to (222, 129)
Screenshot: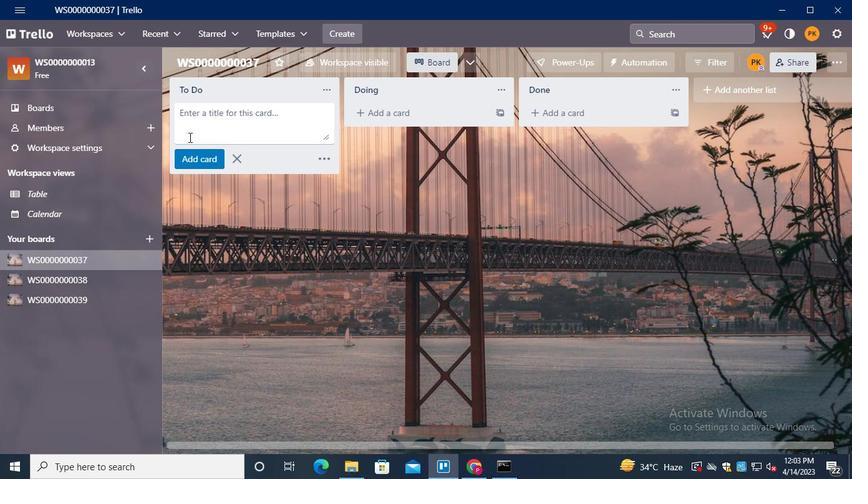
Action: Keyboard Key.shift
Screenshot: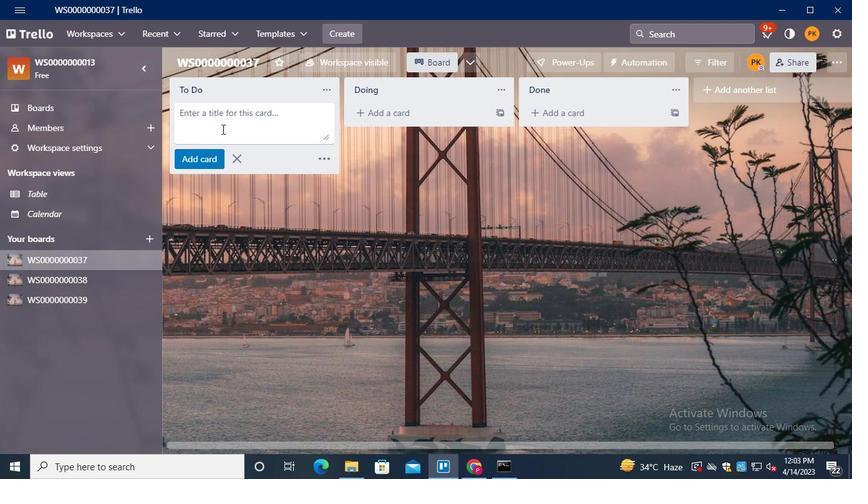 
Action: Keyboard C
Screenshot: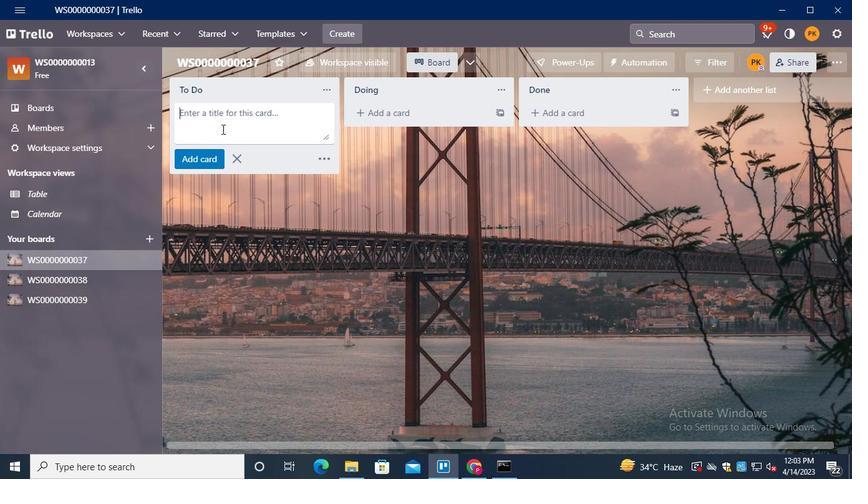 
Action: Keyboard a
Screenshot: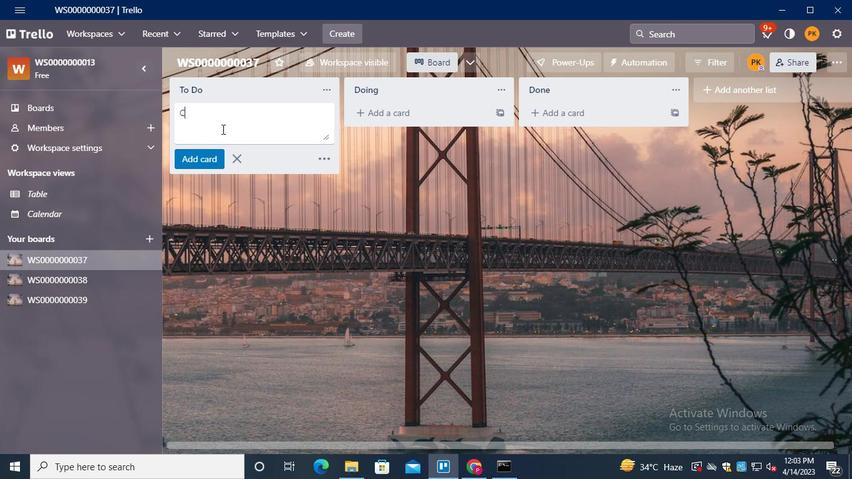 
Action: Keyboard r
Screenshot: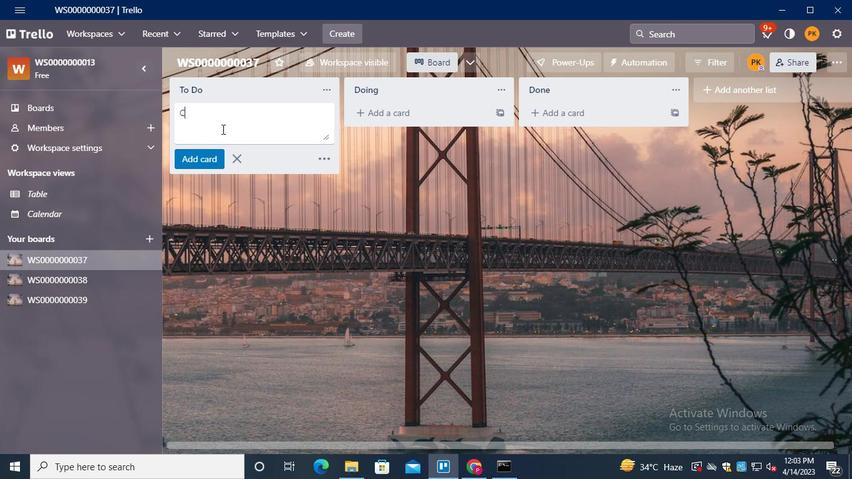
Action: Keyboard d
Screenshot: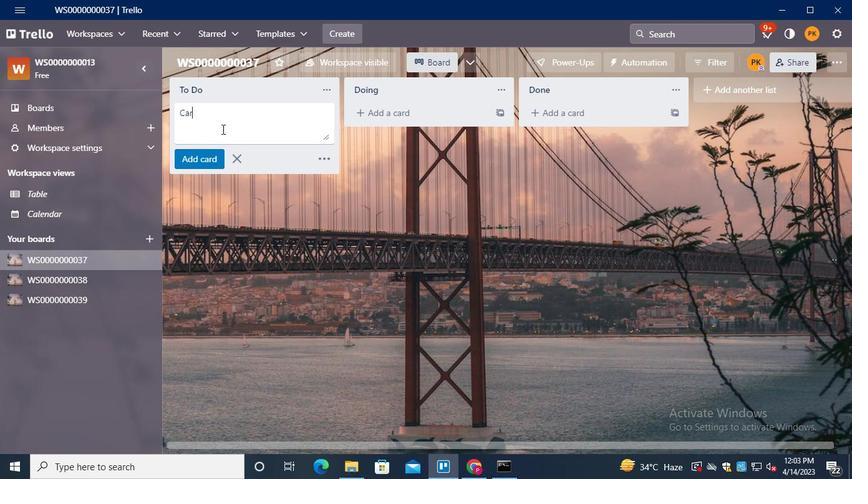 
Action: Keyboard <96>
Screenshot: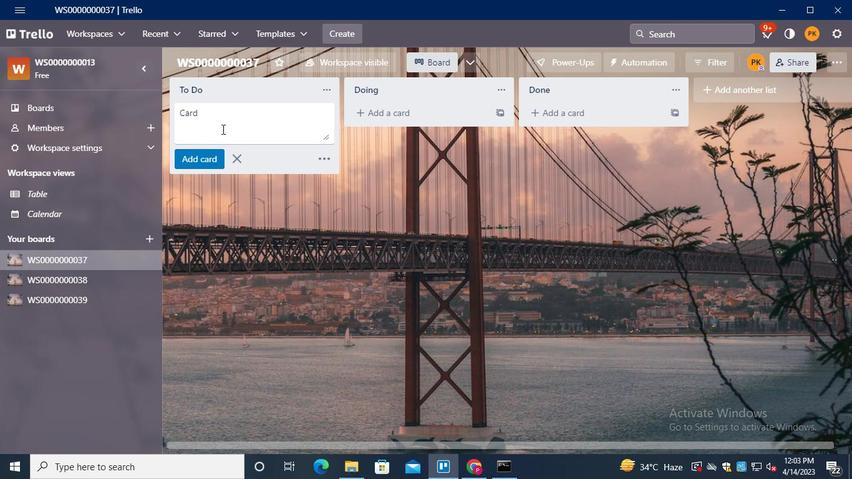 
Action: Keyboard <96>
Screenshot: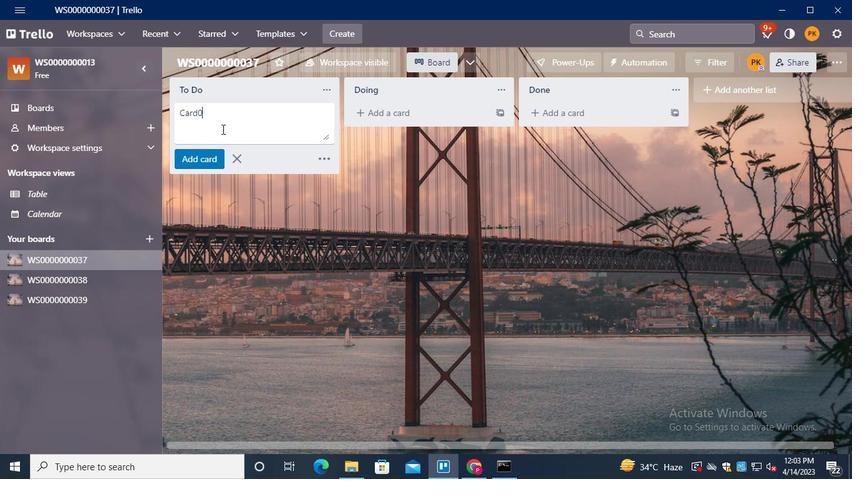 
Action: Keyboard <96>
Screenshot: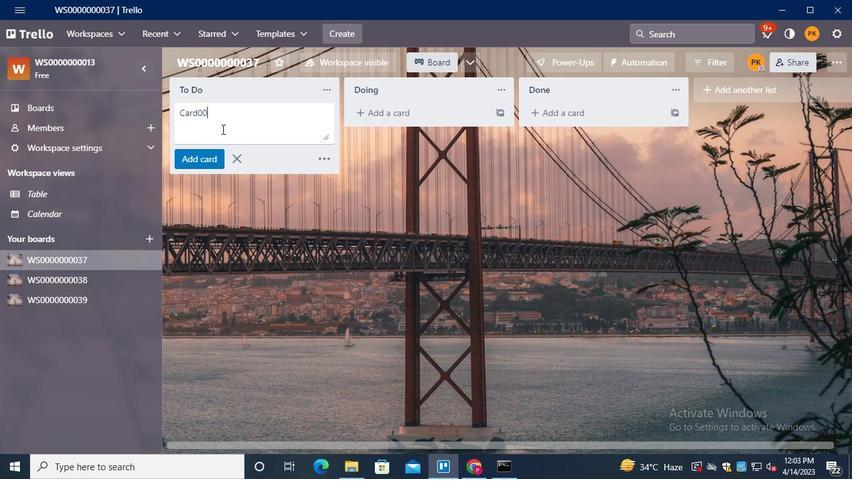 
Action: Keyboard <96>
Screenshot: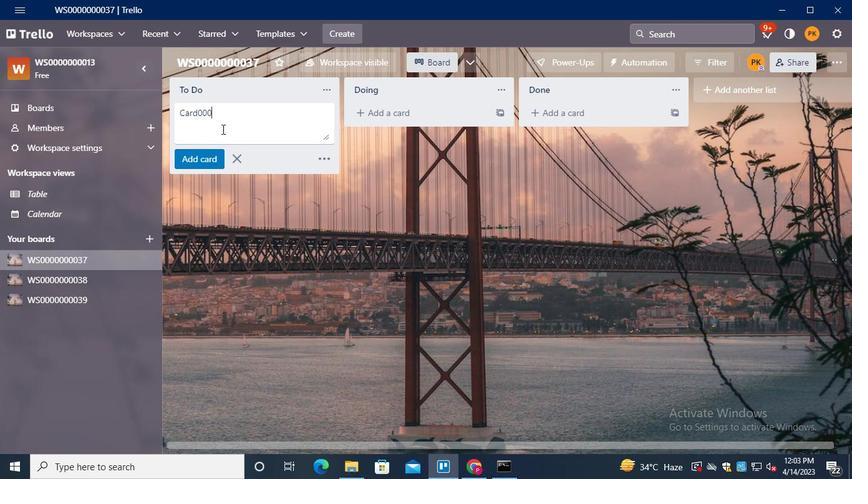 
Action: Keyboard <96>
Screenshot: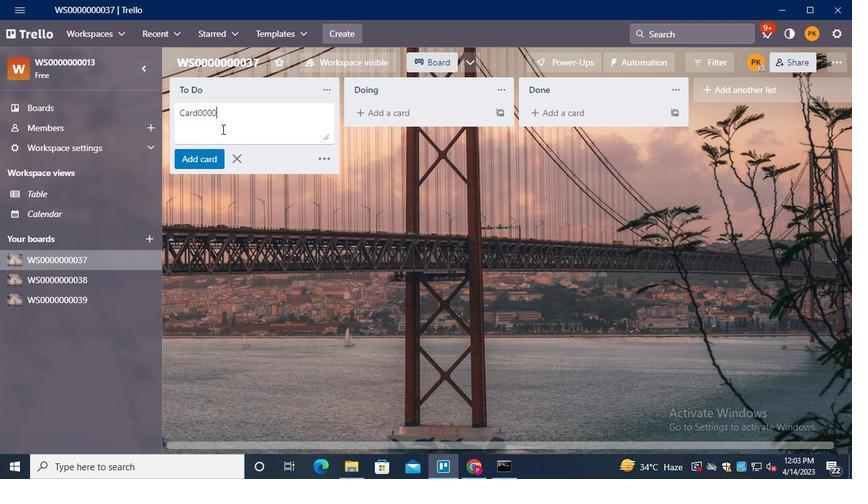 
Action: Keyboard <96>
Screenshot: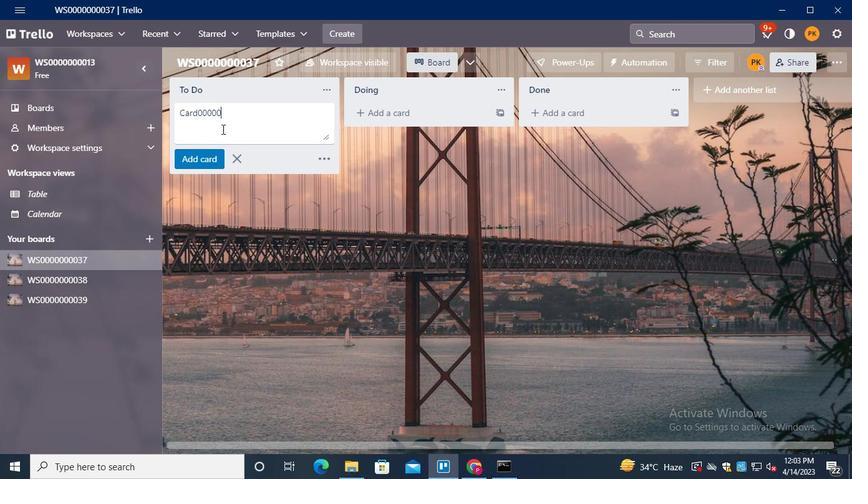 
Action: Keyboard <96>
Screenshot: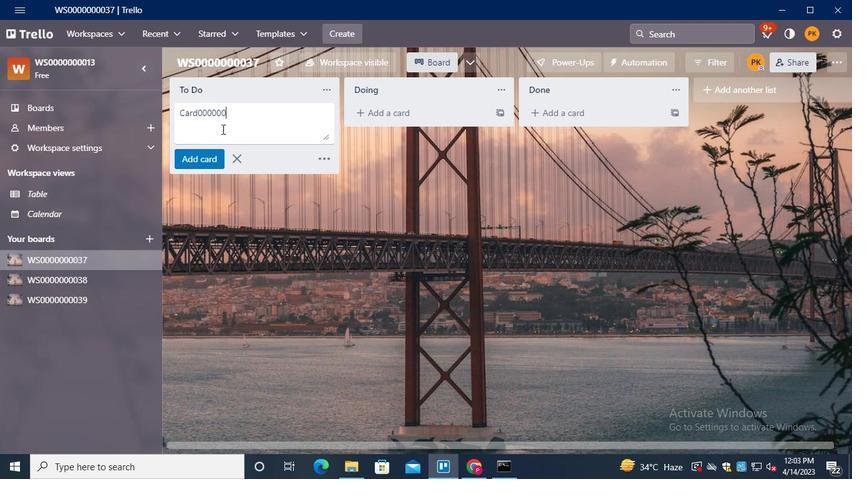 
Action: Keyboard <97>
Screenshot: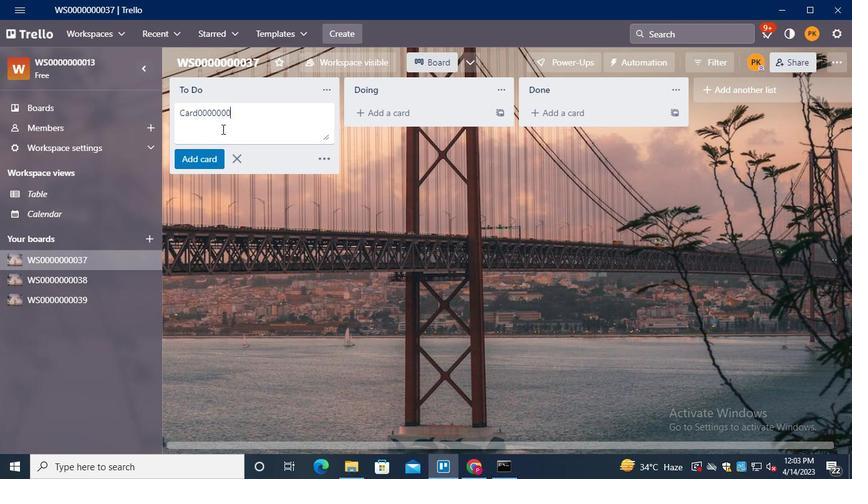 
Action: Keyboard <100>
Screenshot: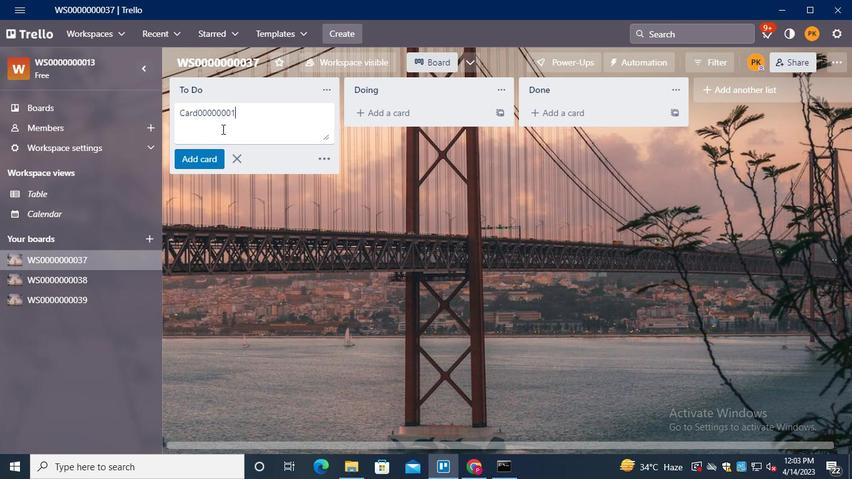 
Action: Keyboard <101>
Screenshot: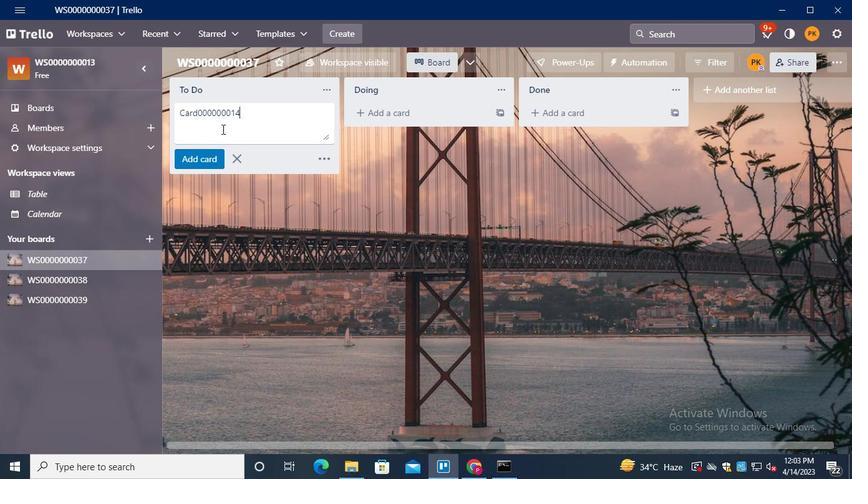 
Action: Mouse moved to (229, 123)
Screenshot: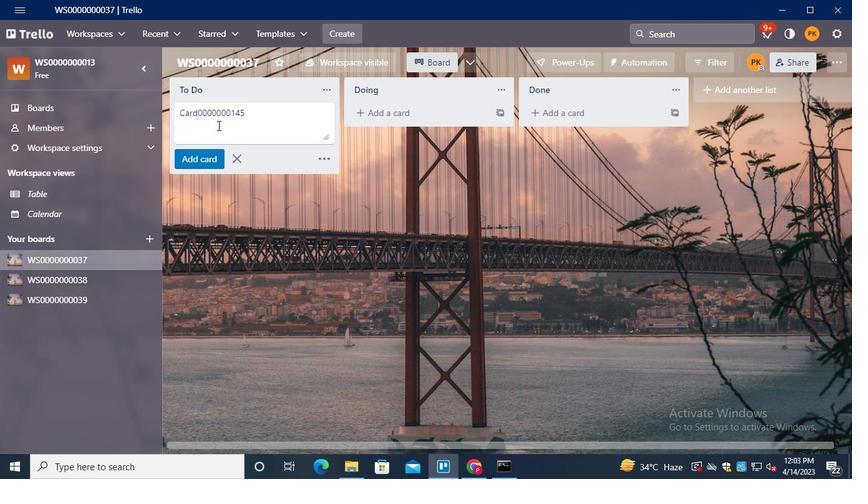
Action: Keyboard Key.enter
Screenshot: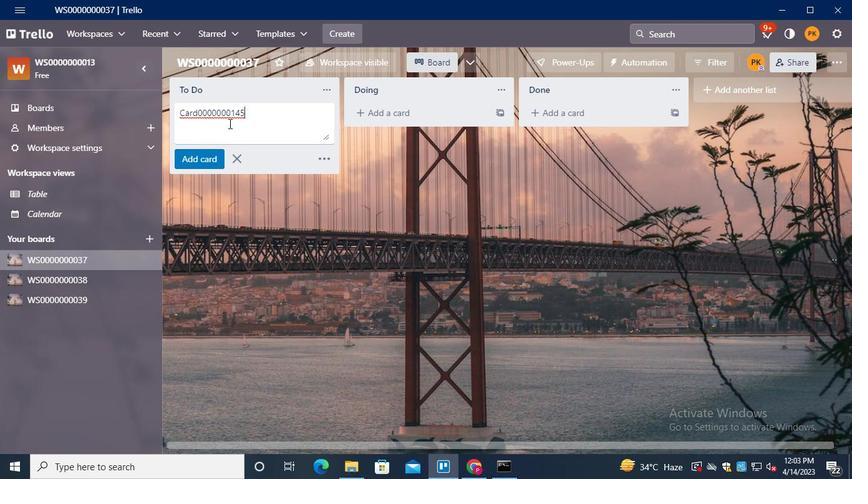 
Action: Mouse moved to (250, 137)
Screenshot: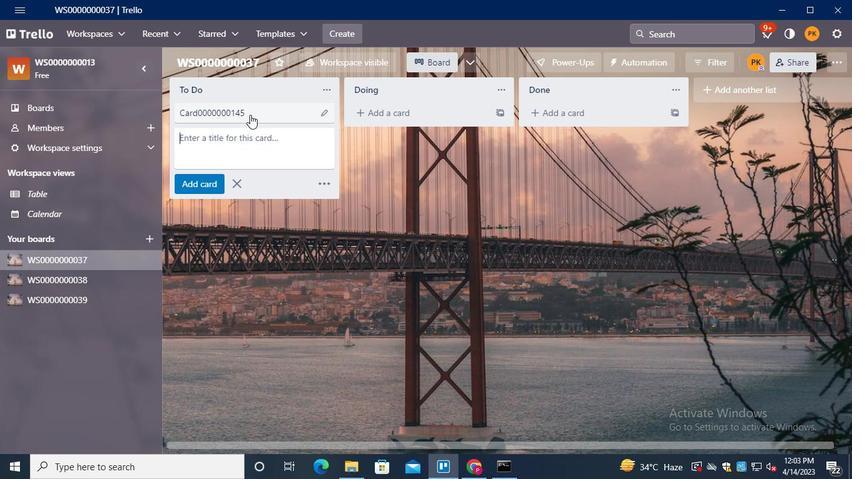 
Action: Keyboard Key.shift
Screenshot: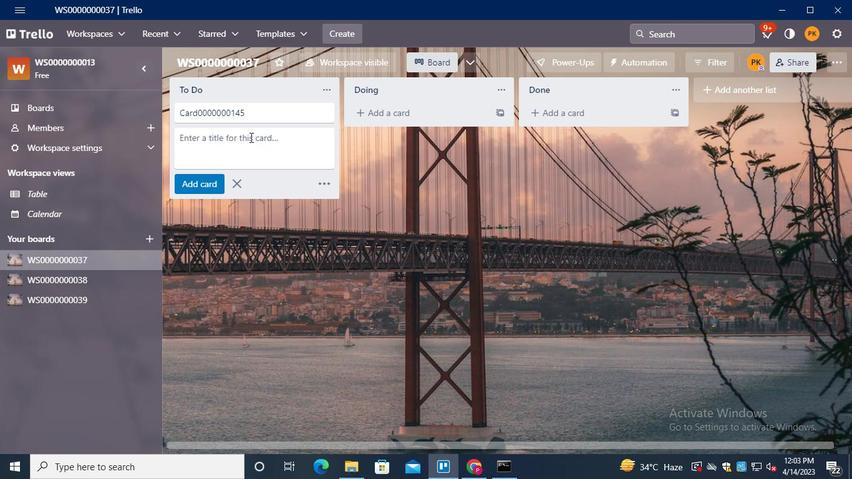 
Action: Keyboard C
Screenshot: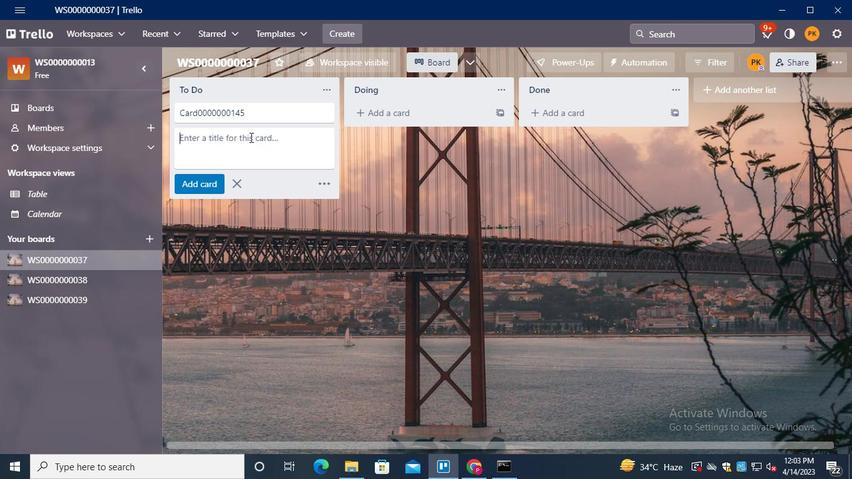 
Action: Keyboard a
Screenshot: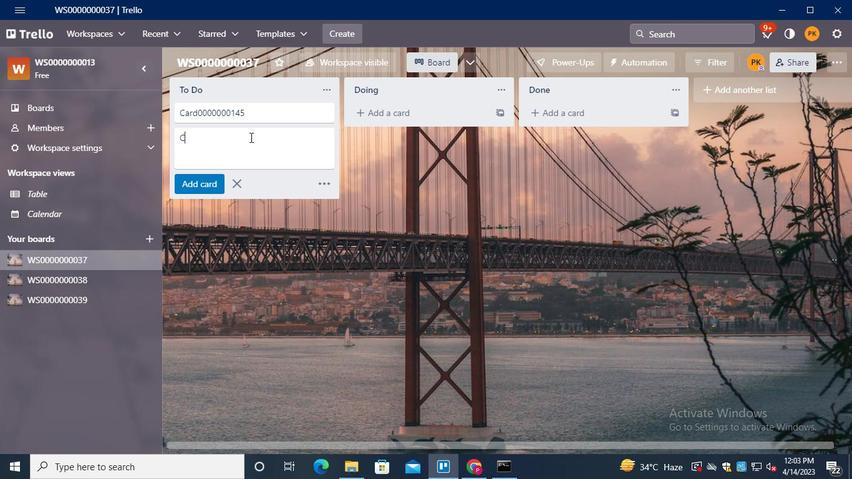 
Action: Keyboard r
Screenshot: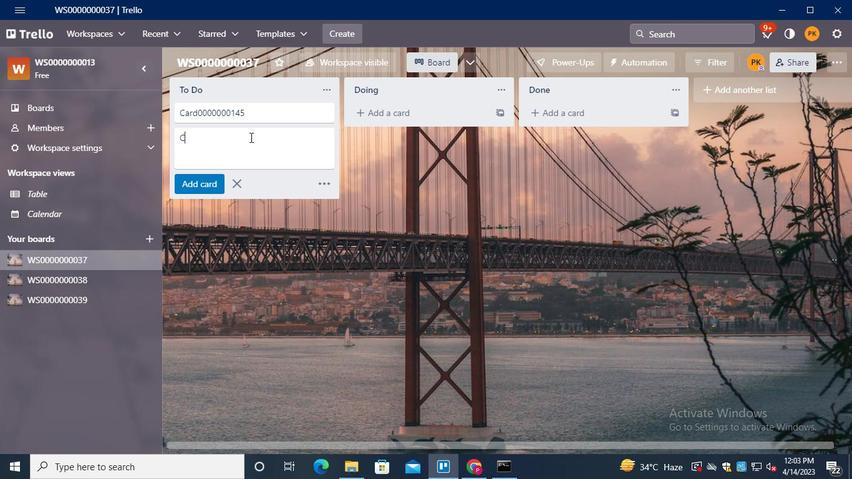 
Action: Keyboard d
Screenshot: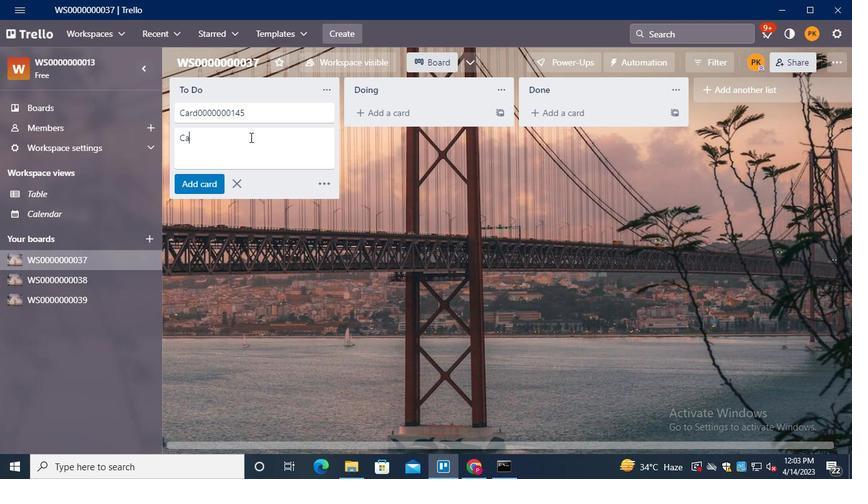 
Action: Keyboard <96>
Screenshot: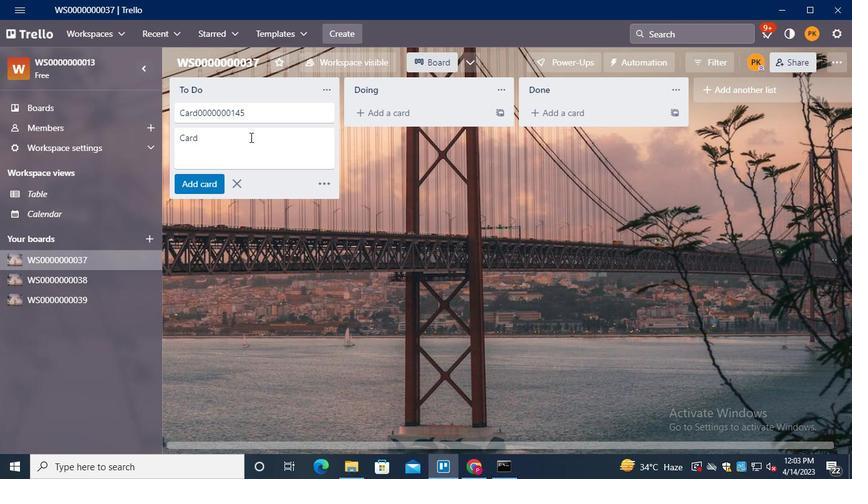 
Action: Keyboard <96>
Screenshot: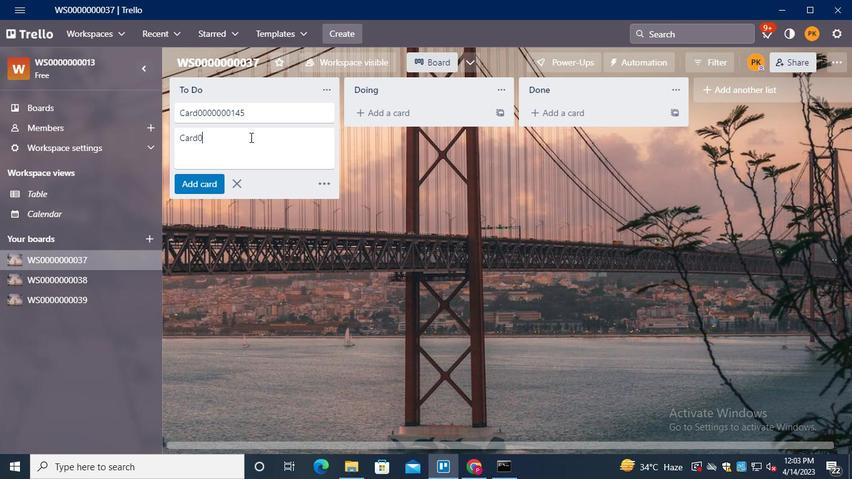 
Action: Keyboard <96>
Screenshot: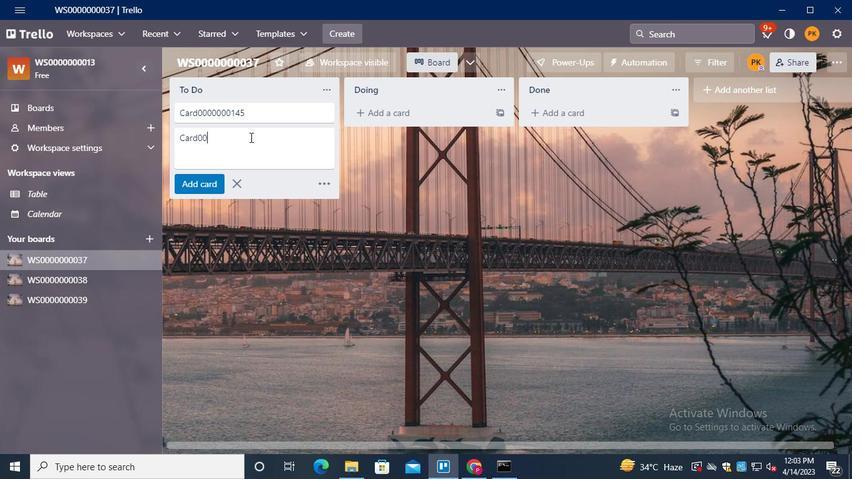 
Action: Keyboard <96>
Screenshot: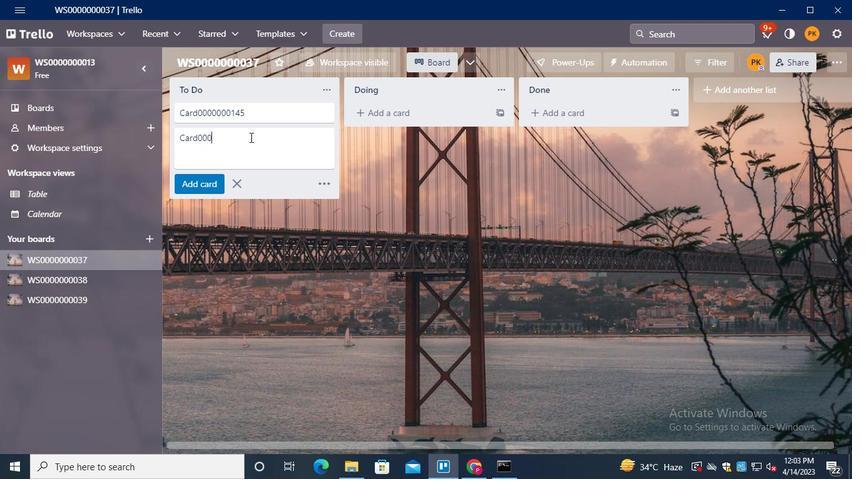 
Action: Keyboard <96>
Screenshot: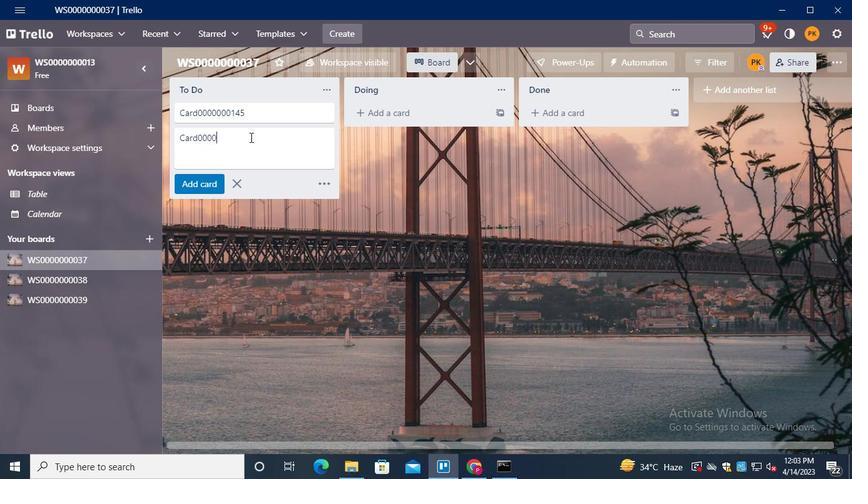 
Action: Keyboard <96>
Screenshot: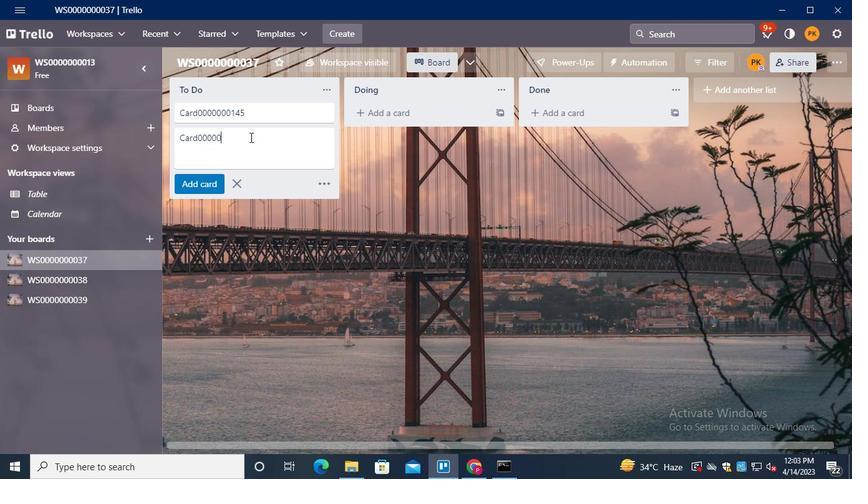 
Action: Keyboard <96>
Screenshot: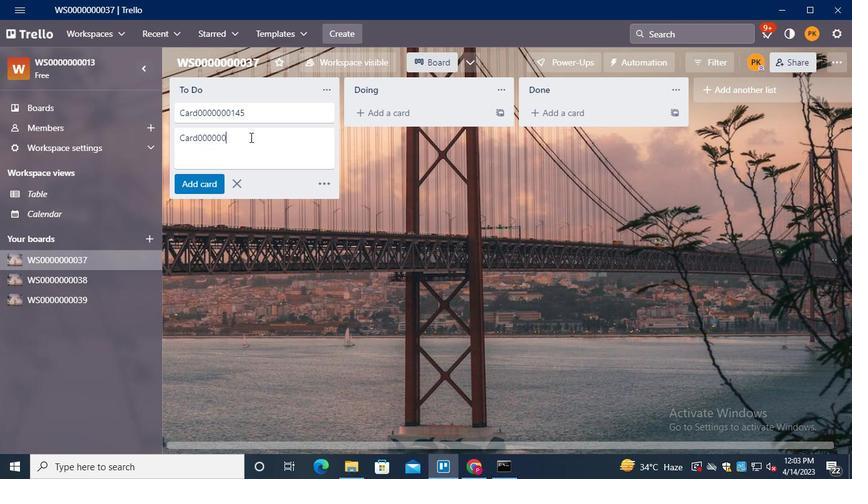 
Action: Keyboard <97>
Screenshot: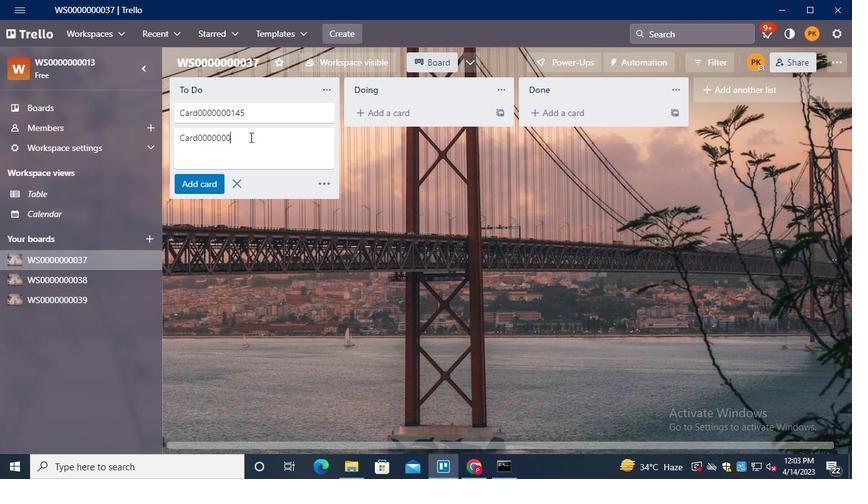 
Action: Keyboard <100>
Screenshot: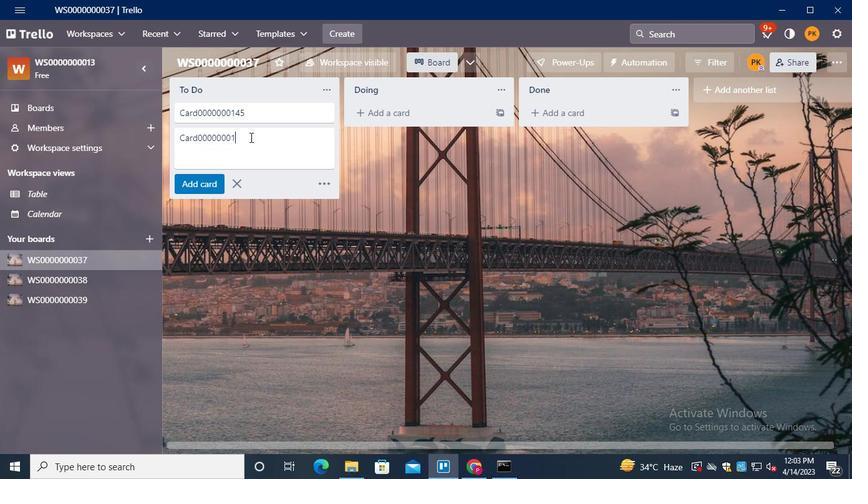 
Action: Keyboard <102>
Screenshot: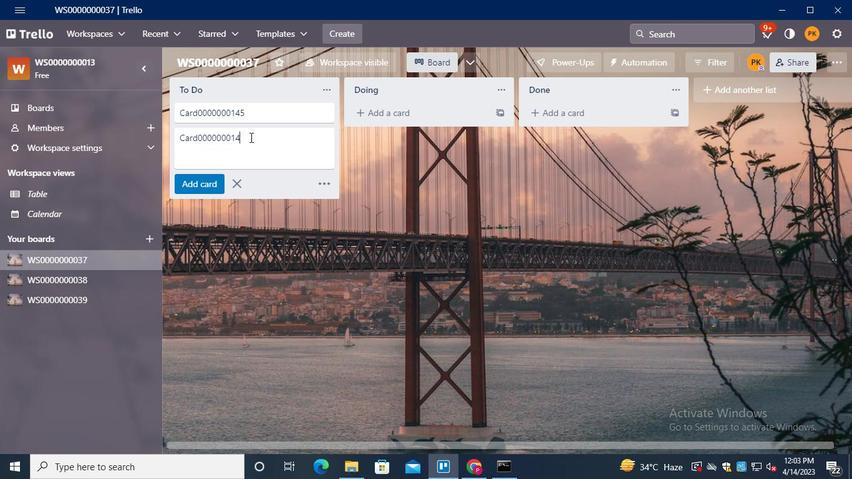 
Action: Mouse moved to (259, 161)
Screenshot: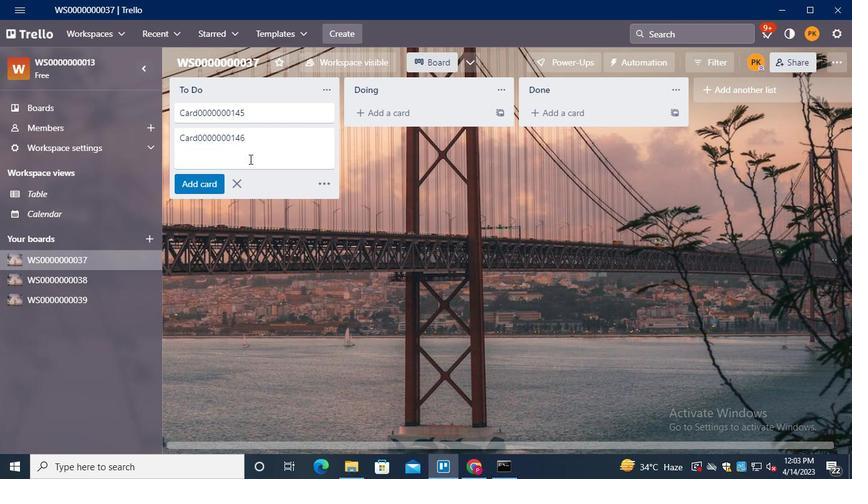 
Action: Keyboard Key.enter
Screenshot: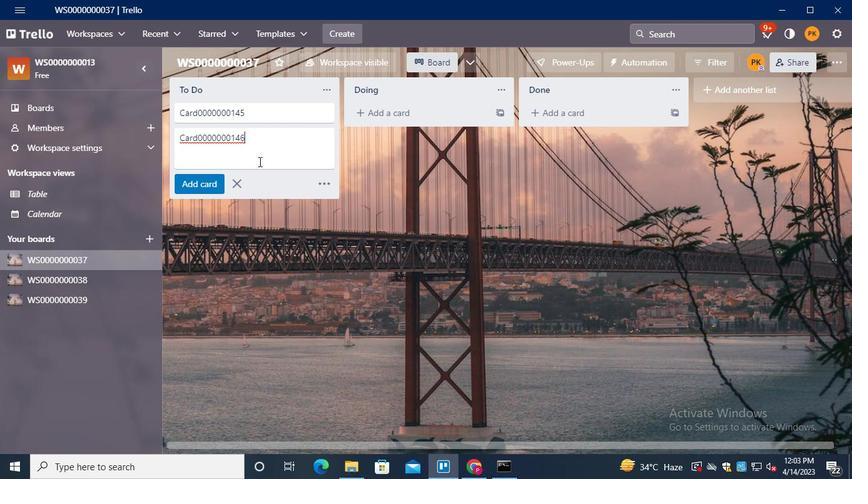 
Action: Mouse moved to (240, 208)
Screenshot: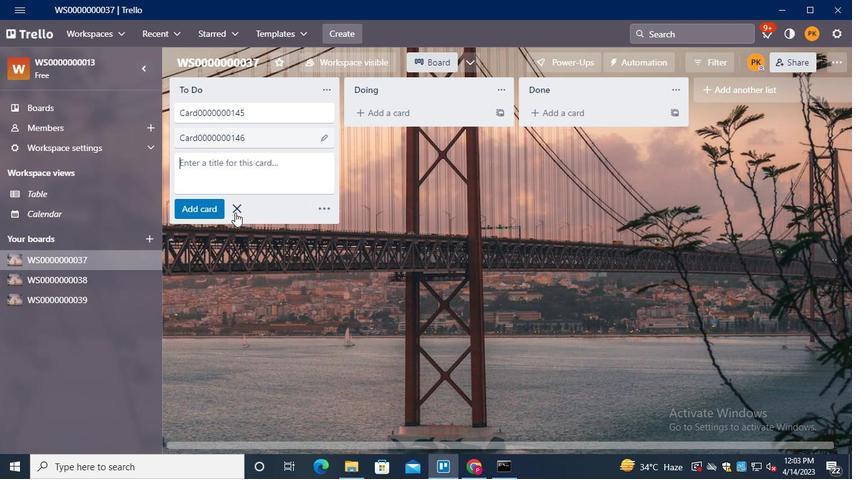 
Action: Mouse pressed left at (240, 208)
Screenshot: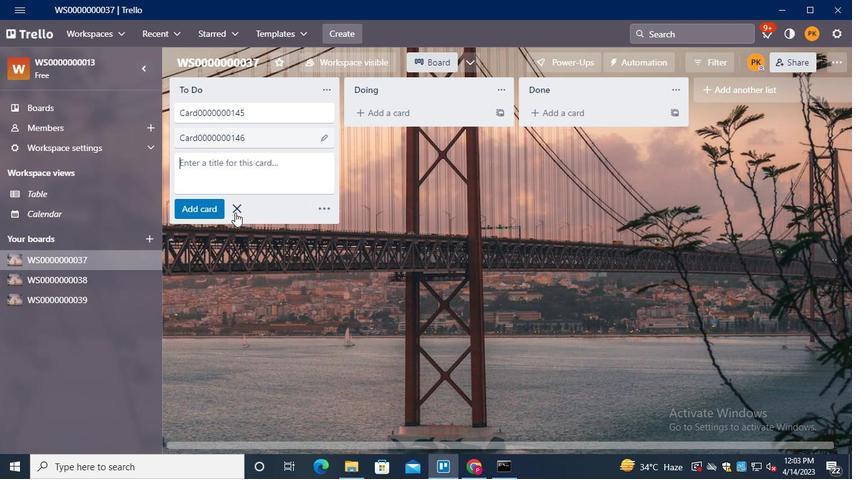 
Action: Keyboard Key.alt_l
Screenshot: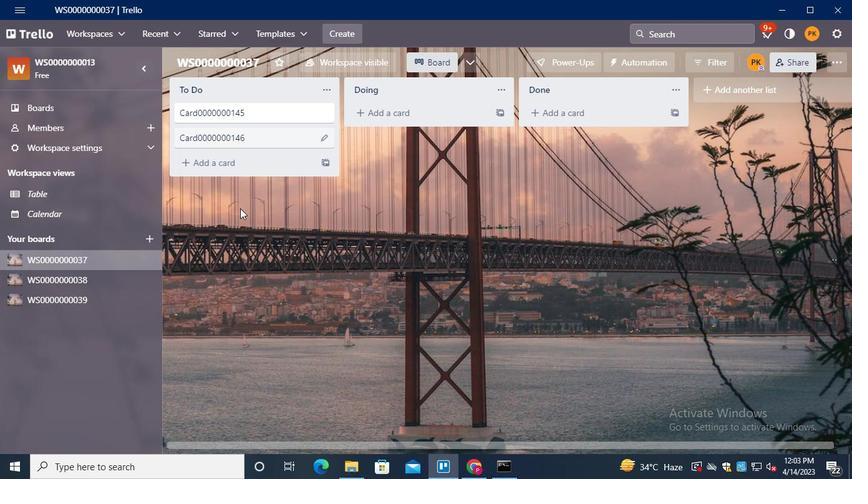 
Action: Keyboard Key.tab
Screenshot: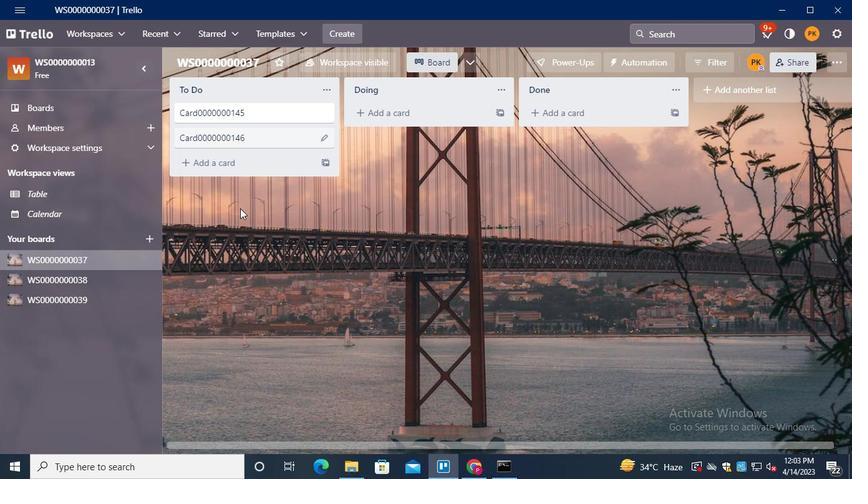
Action: Mouse moved to (643, 63)
Screenshot: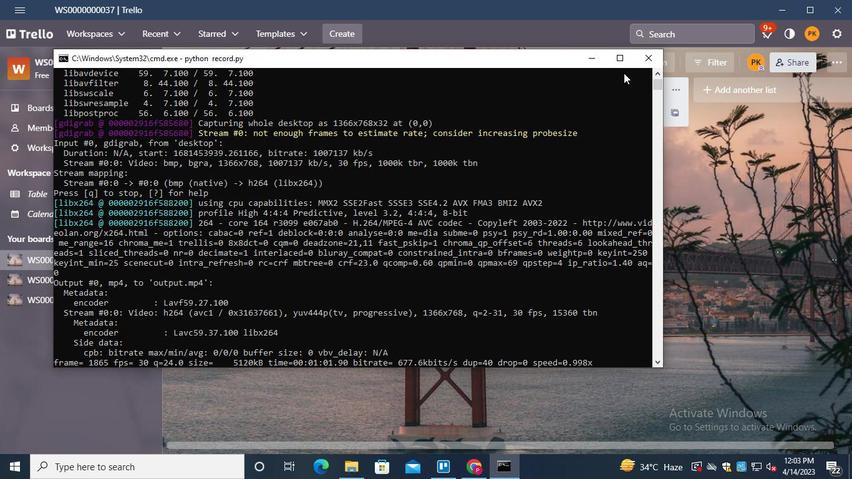 
Action: Mouse pressed left at (643, 63)
Screenshot: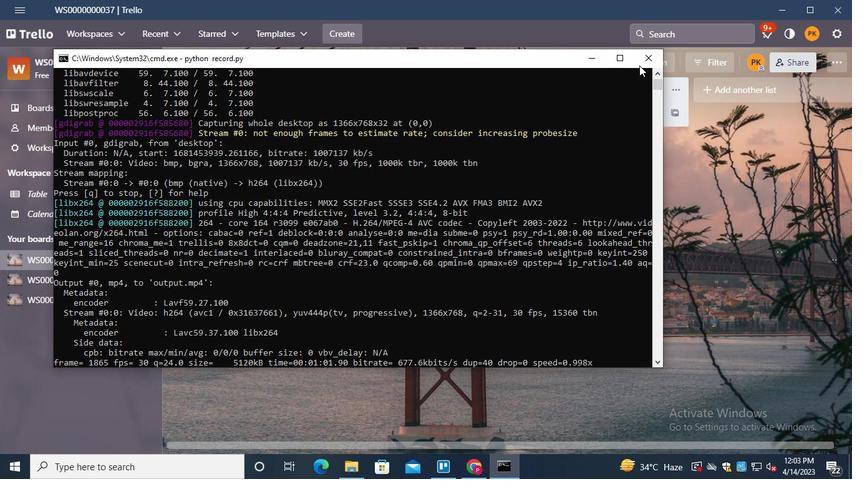 
